 Task: Create tab on citizenships.
Action: Mouse moved to (624, 47)
Screenshot: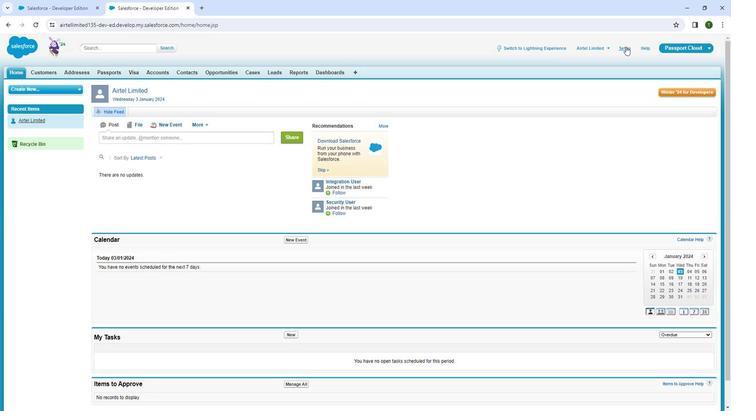
Action: Mouse pressed left at (624, 47)
Screenshot: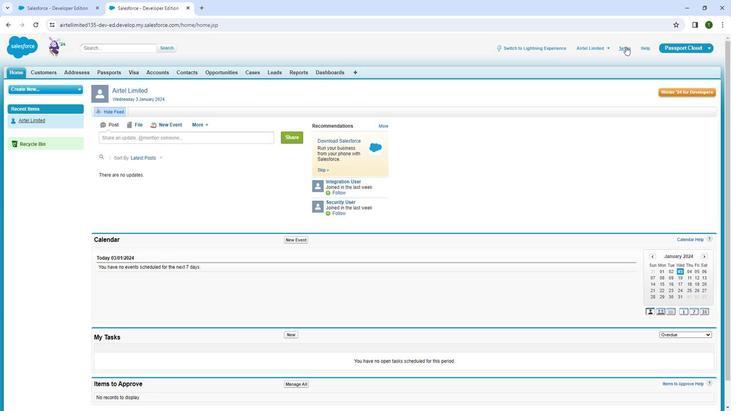 
Action: Mouse pressed left at (624, 47)
Screenshot: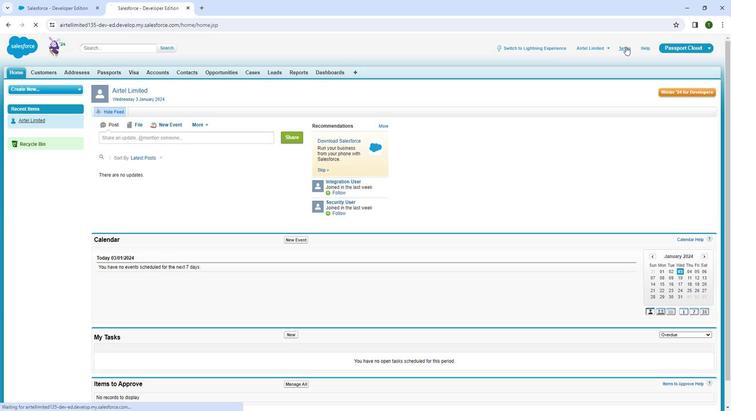 
Action: Mouse moved to (31, 137)
Screenshot: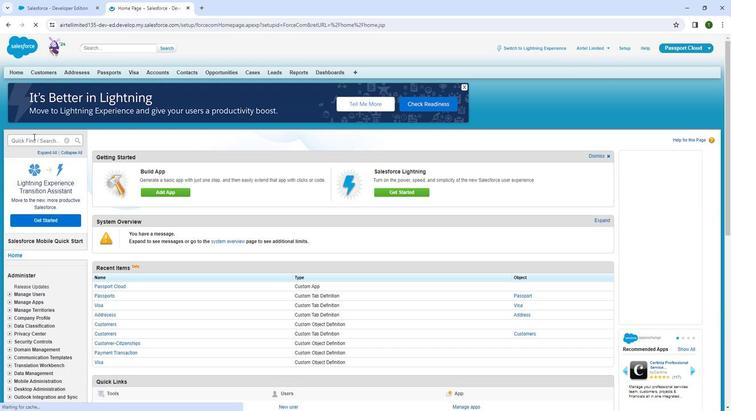 
Action: Mouse pressed left at (31, 137)
Screenshot: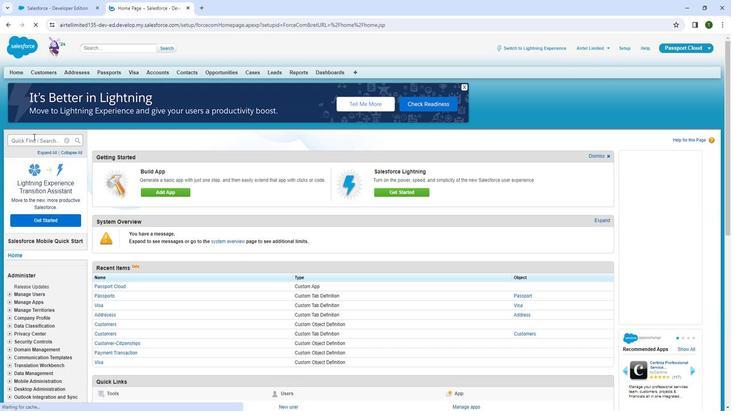 
Action: Mouse moved to (32, 141)
Screenshot: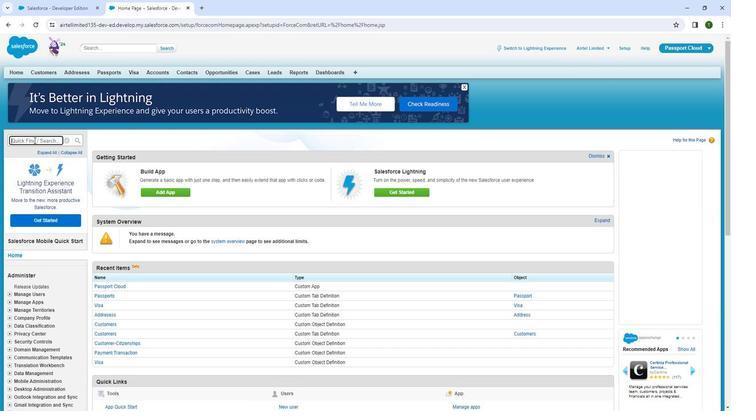 
Action: Key pressed tabs
Screenshot: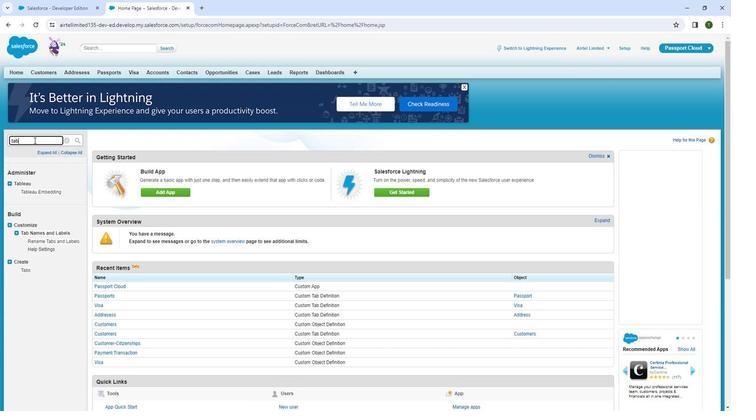 
Action: Mouse moved to (42, 280)
Screenshot: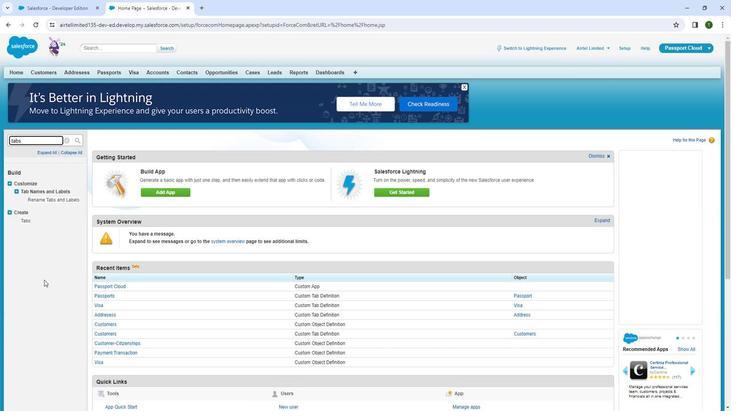 
Action: Mouse pressed left at (42, 280)
Screenshot: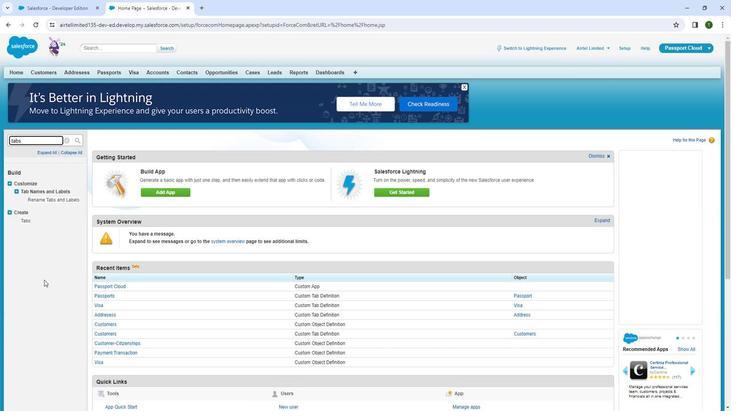 
Action: Mouse moved to (25, 221)
Screenshot: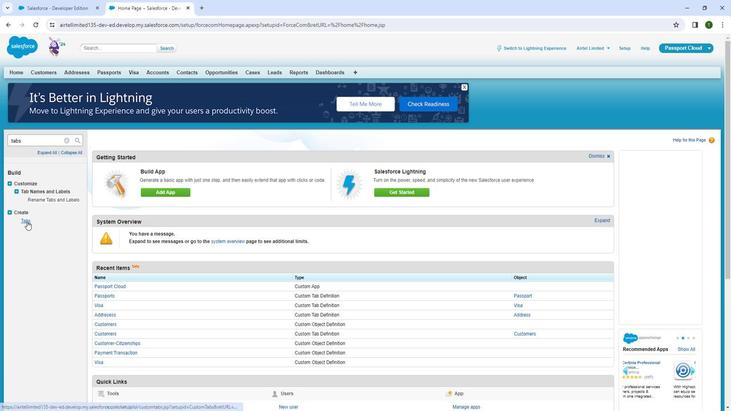 
Action: Mouse pressed left at (25, 221)
Screenshot: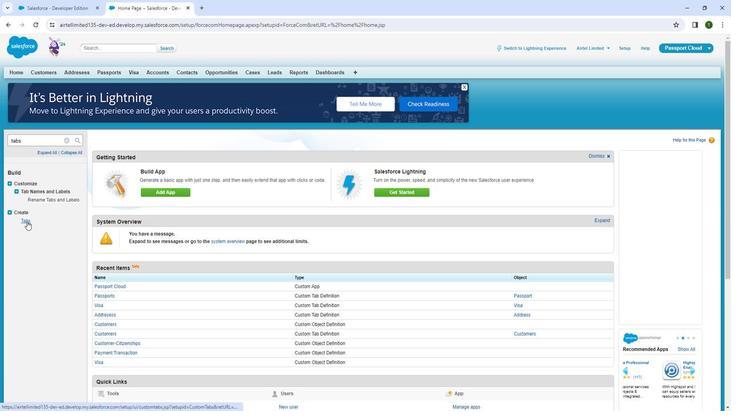 
Action: Mouse moved to (293, 197)
Screenshot: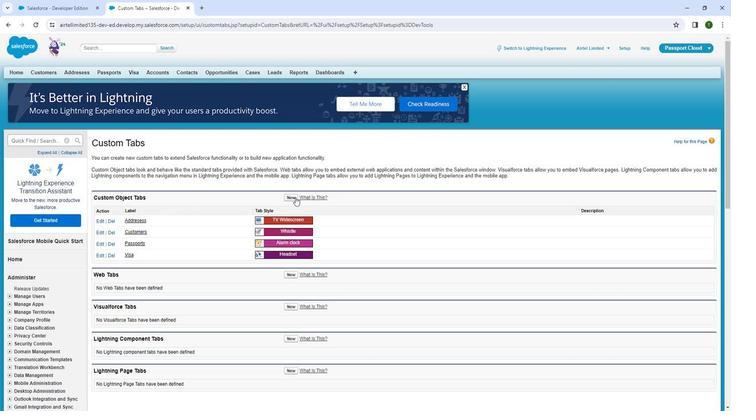 
Action: Mouse pressed left at (293, 197)
Screenshot: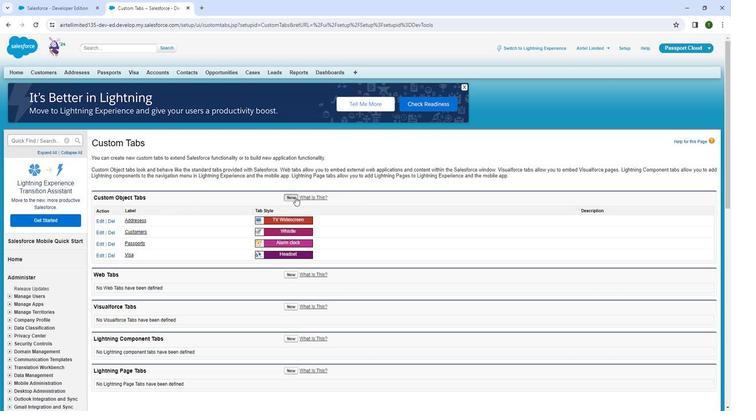 
Action: Mouse moved to (236, 205)
Screenshot: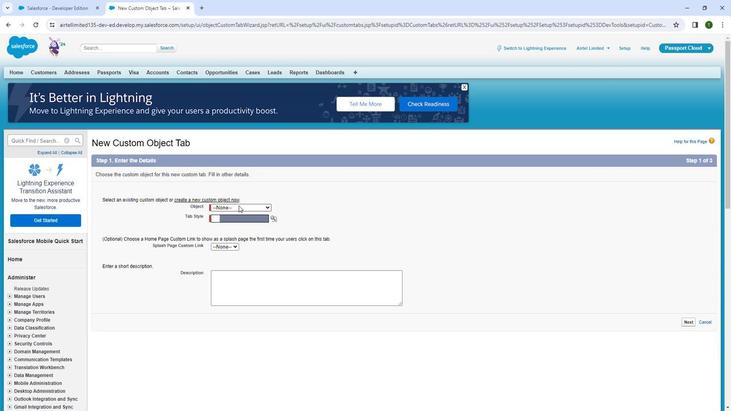 
Action: Mouse pressed left at (236, 205)
Screenshot: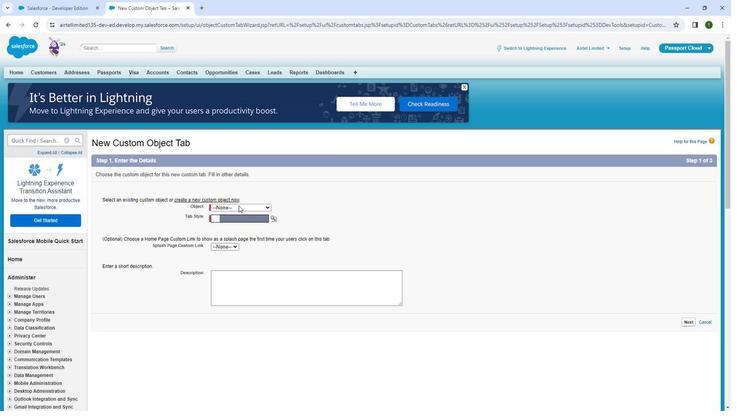 
Action: Mouse moved to (236, 219)
Screenshot: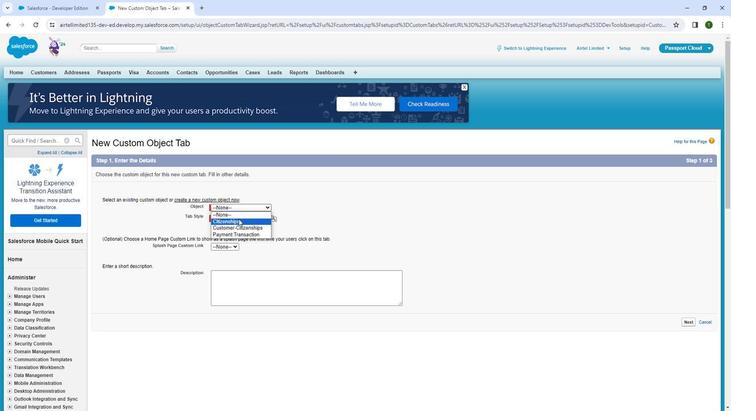 
Action: Mouse pressed left at (236, 219)
Screenshot: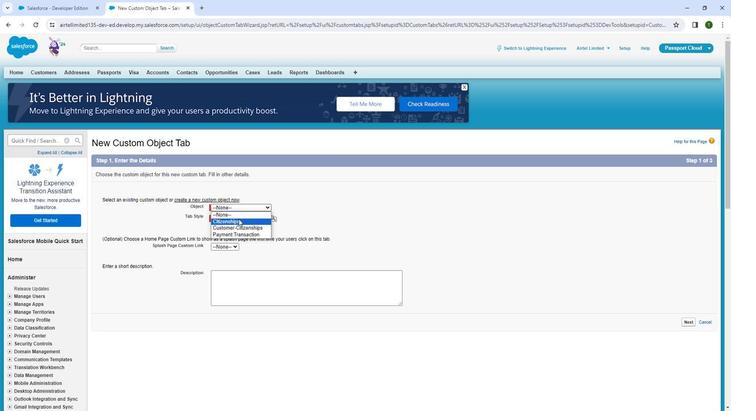 
Action: Mouse pressed left at (236, 219)
Screenshot: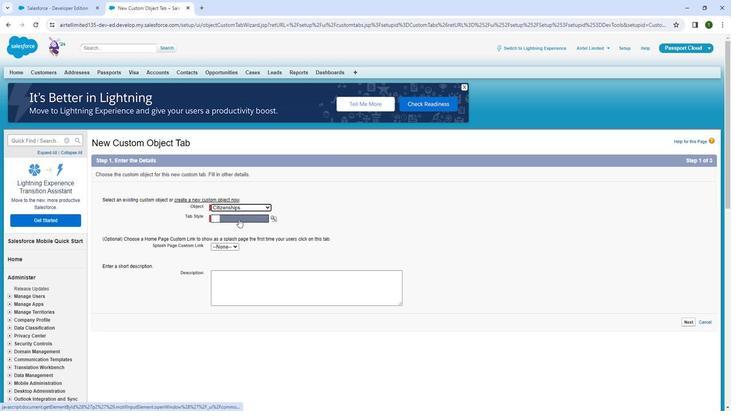 
Action: Mouse moved to (528, 217)
Screenshot: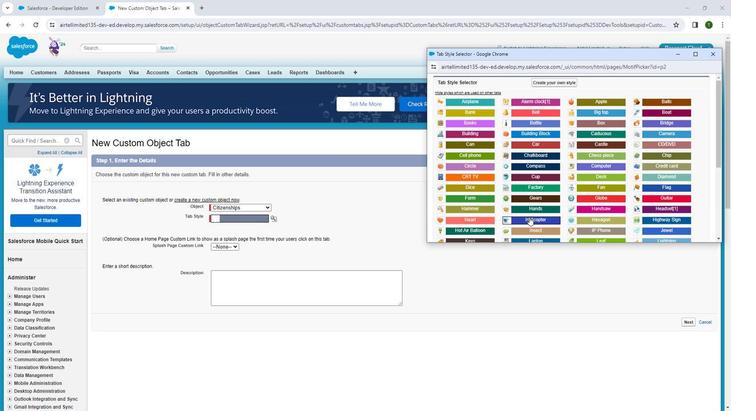 
Action: Mouse scrolled (528, 216) with delta (0, 0)
Screenshot: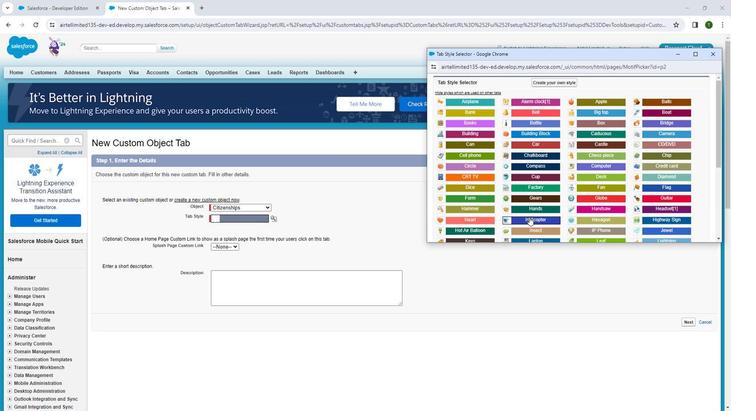 
Action: Mouse moved to (524, 221)
Screenshot: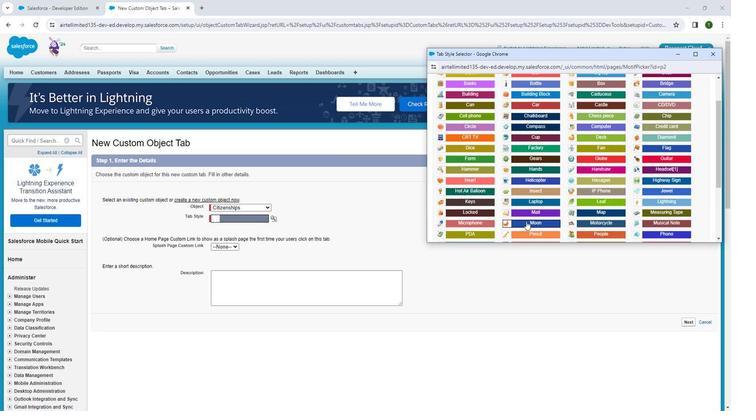 
Action: Mouse scrolled (524, 221) with delta (0, 0)
Screenshot: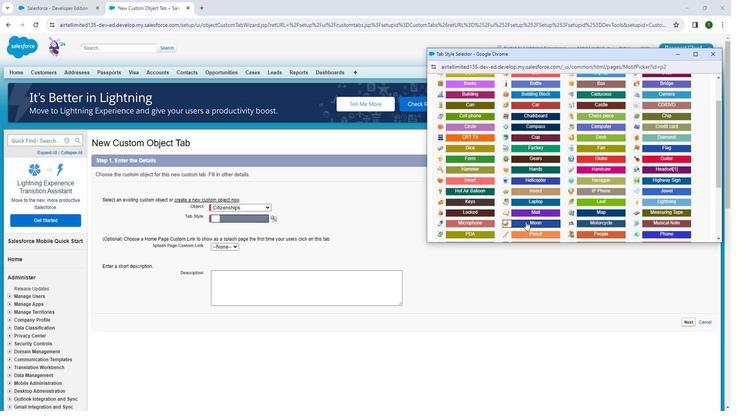 
Action: Mouse moved to (460, 226)
Screenshot: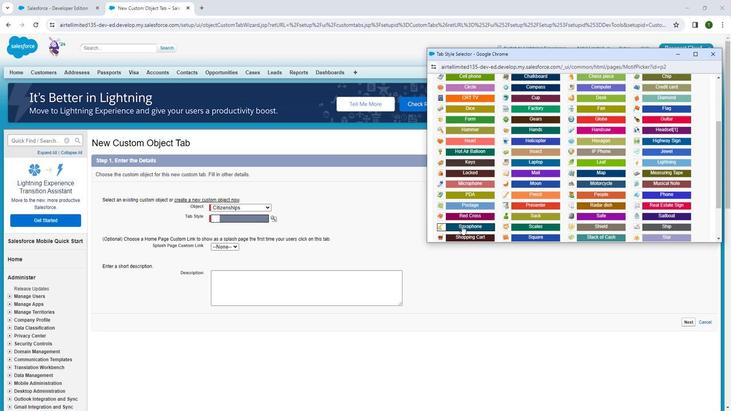 
Action: Mouse pressed left at (460, 226)
Screenshot: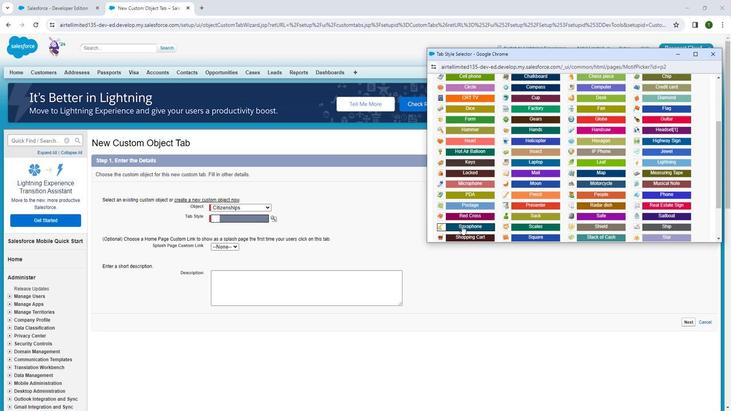 
Action: Mouse moved to (457, 243)
Screenshot: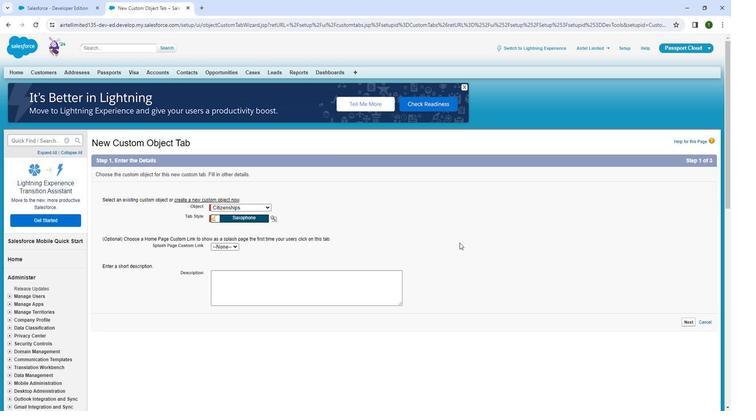 
Action: Mouse pressed left at (457, 243)
Screenshot: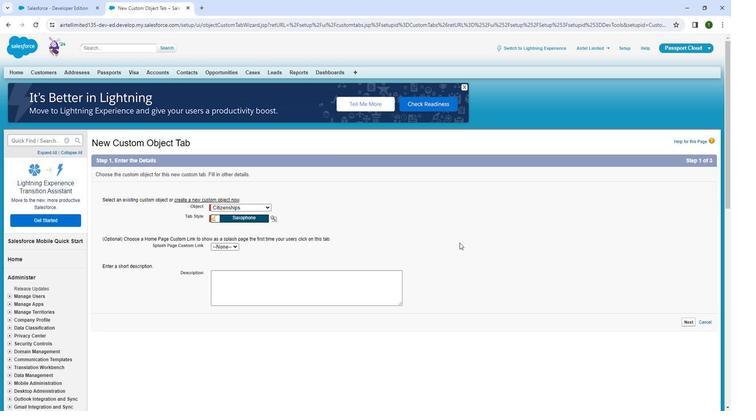 
Action: Mouse scrolled (457, 243) with delta (0, 0)
Screenshot: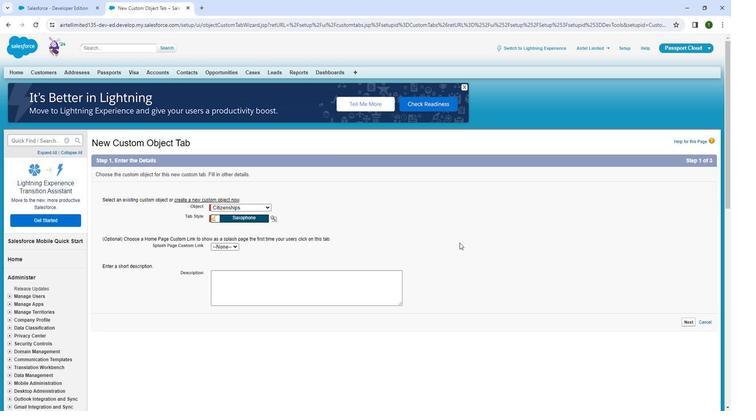 
Action: Mouse scrolled (457, 243) with delta (0, 0)
Screenshot: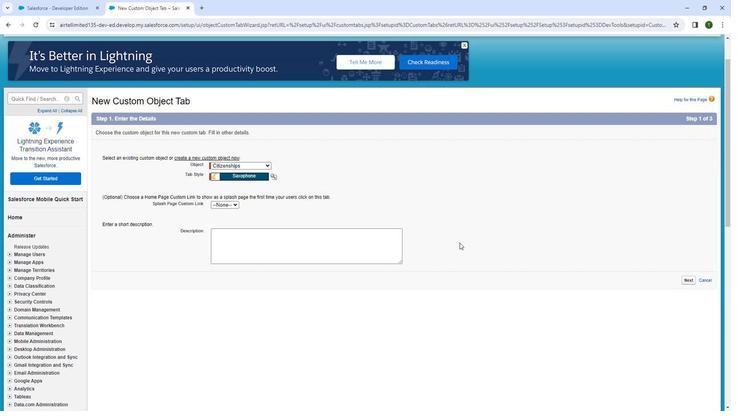 
Action: Mouse moved to (684, 240)
Screenshot: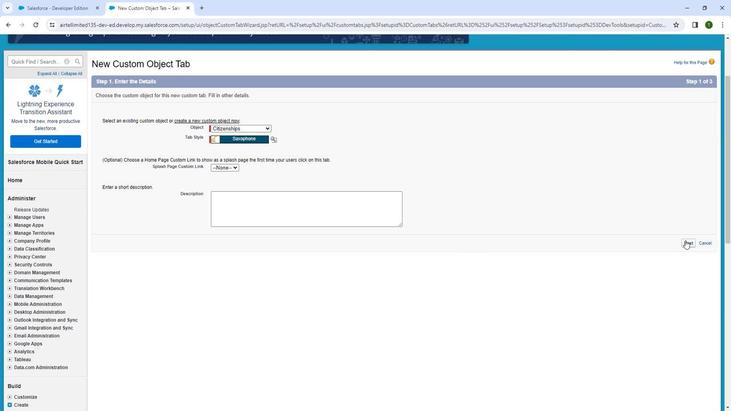 
Action: Mouse pressed left at (684, 240)
Screenshot: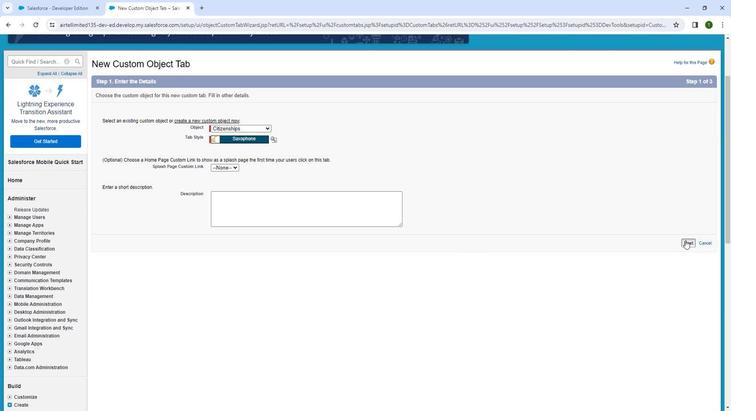 
Action: Mouse moved to (353, 234)
Screenshot: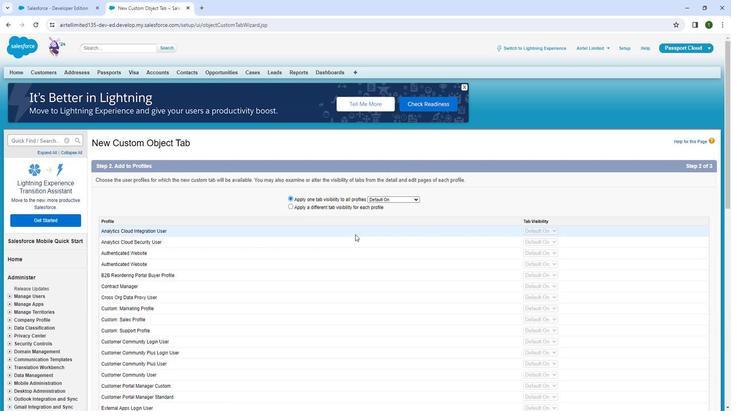 
Action: Mouse scrolled (353, 234) with delta (0, 0)
Screenshot: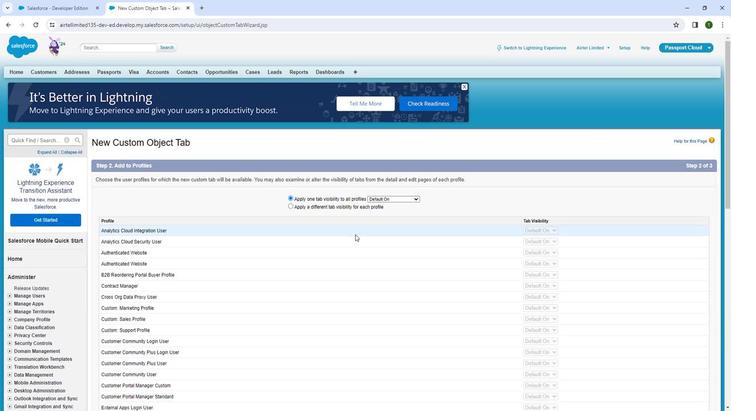 
Action: Mouse moved to (353, 234)
Screenshot: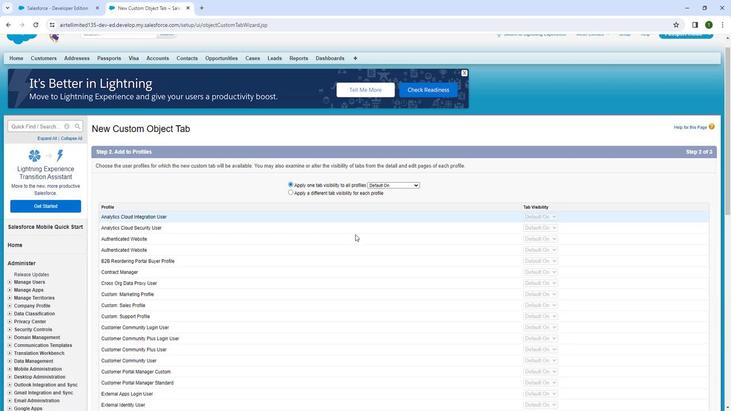 
Action: Mouse scrolled (353, 234) with delta (0, 0)
Screenshot: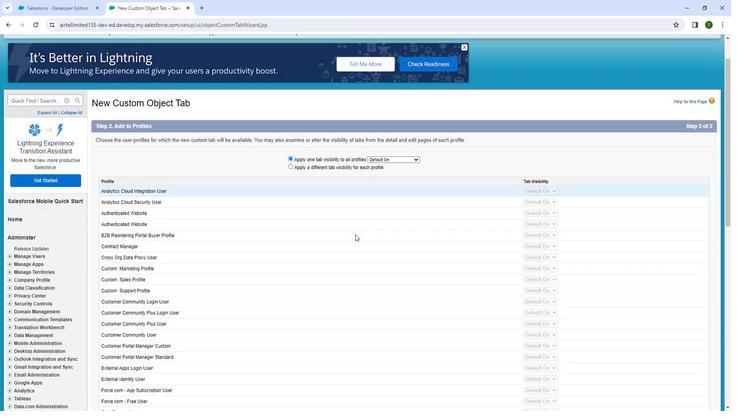 
Action: Mouse scrolled (353, 234) with delta (0, 0)
Screenshot: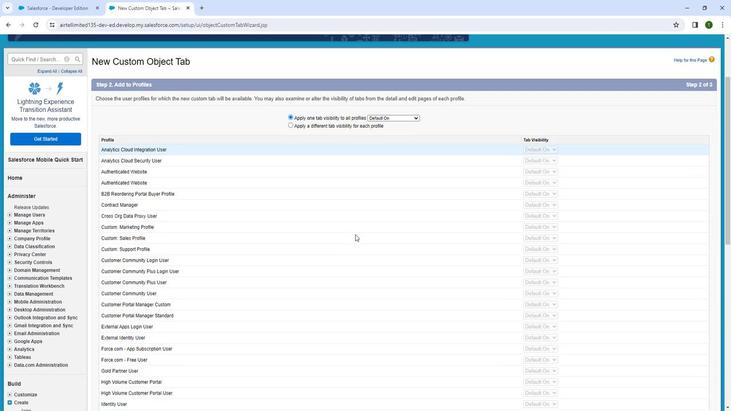 
Action: Mouse scrolled (353, 234) with delta (0, 0)
Screenshot: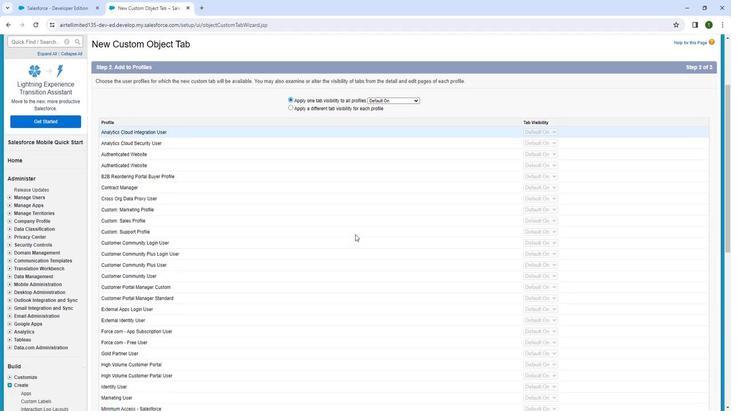 
Action: Mouse scrolled (353, 234) with delta (0, 0)
Screenshot: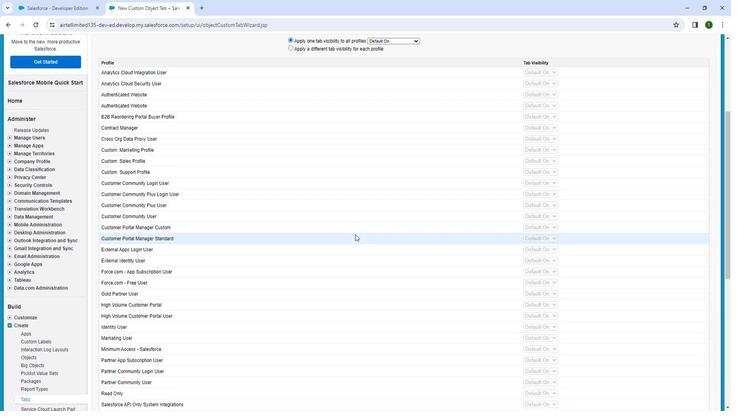 
Action: Mouse scrolled (353, 234) with delta (0, 0)
Screenshot: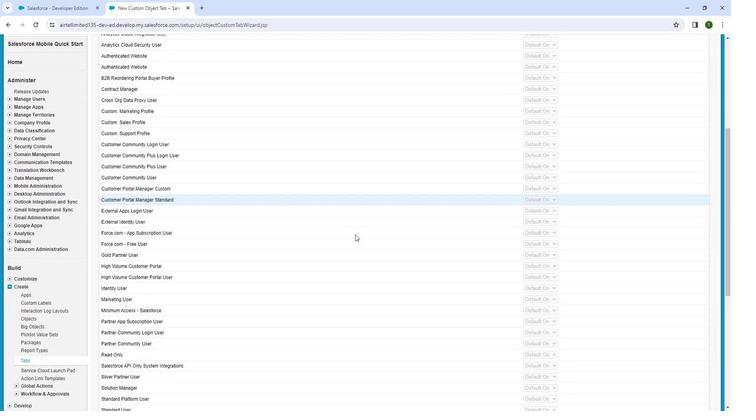 
Action: Mouse moved to (353, 235)
Screenshot: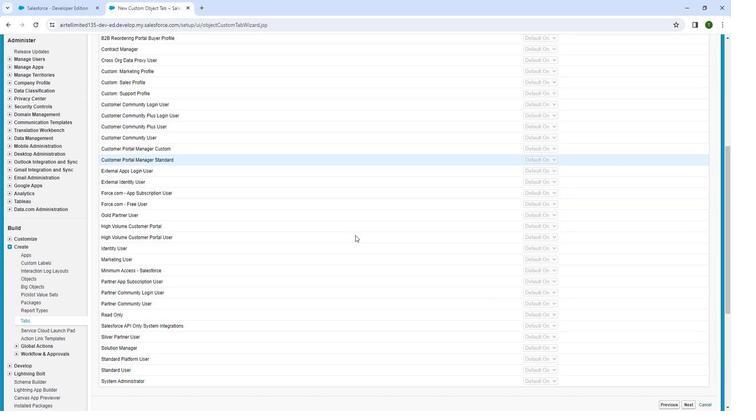 
Action: Mouse scrolled (353, 234) with delta (0, 0)
Screenshot: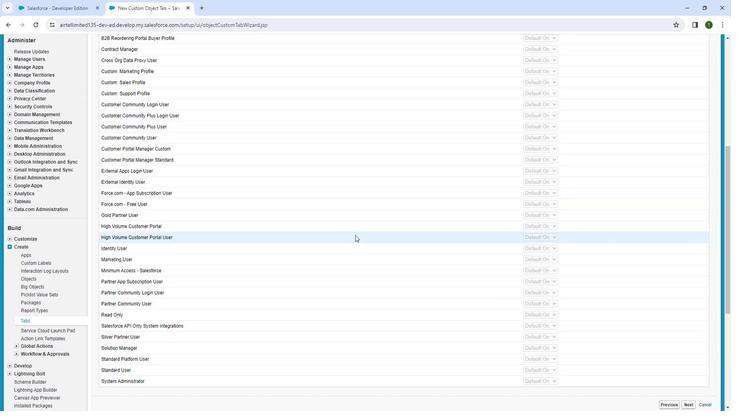 
Action: Mouse moved to (353, 235)
Screenshot: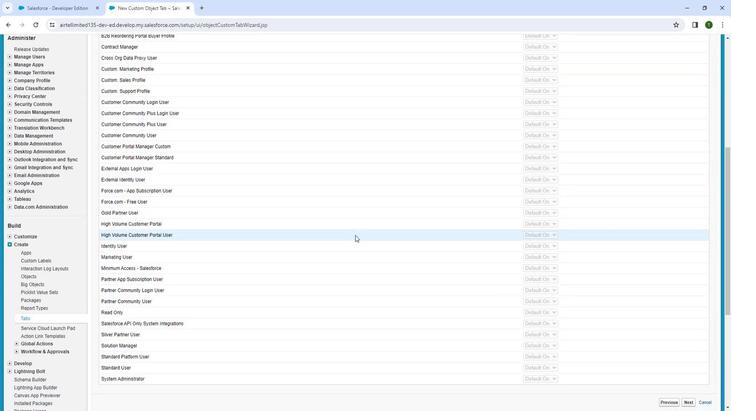 
Action: Mouse scrolled (353, 234) with delta (0, 0)
Screenshot: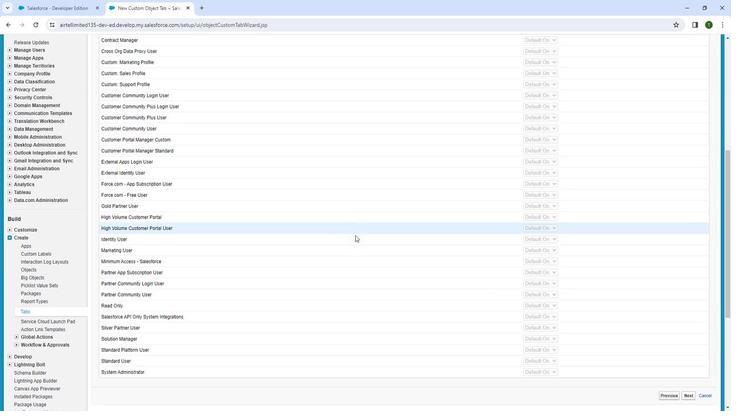 
Action: Mouse scrolled (353, 234) with delta (0, 0)
Screenshot: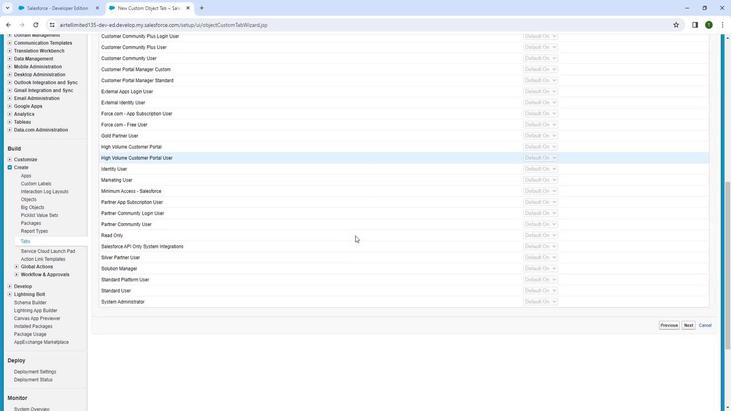 
Action: Mouse moved to (683, 285)
Screenshot: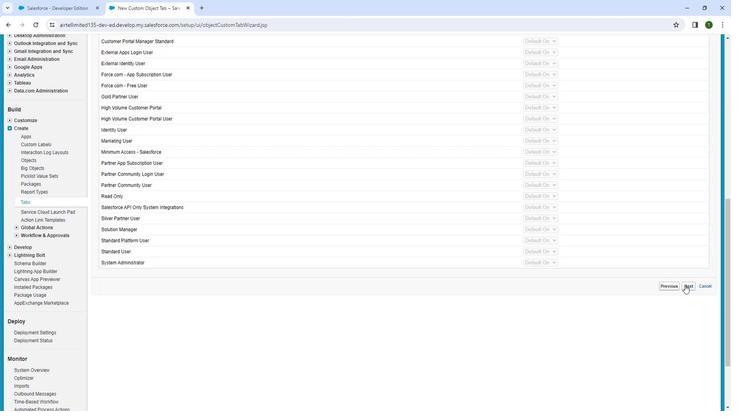
Action: Mouse pressed left at (683, 285)
Screenshot: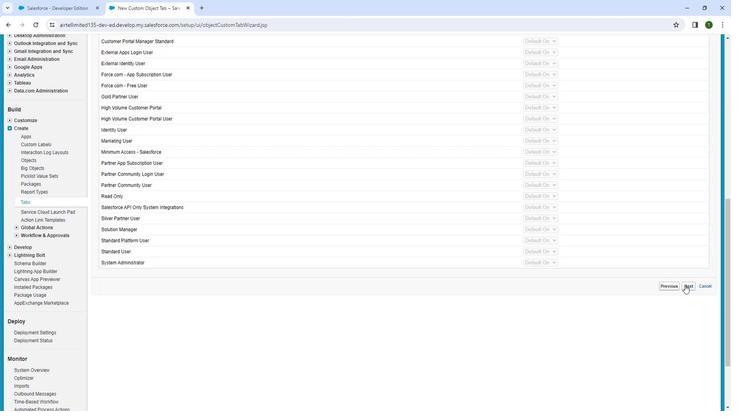 
Action: Mouse moved to (308, 205)
Screenshot: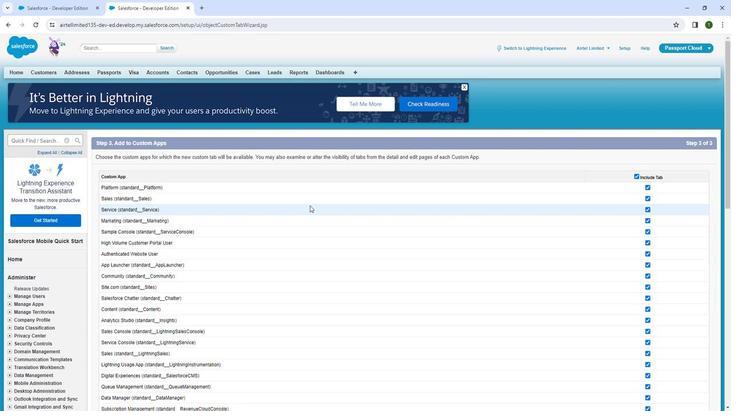 
Action: Mouse scrolled (308, 205) with delta (0, 0)
Screenshot: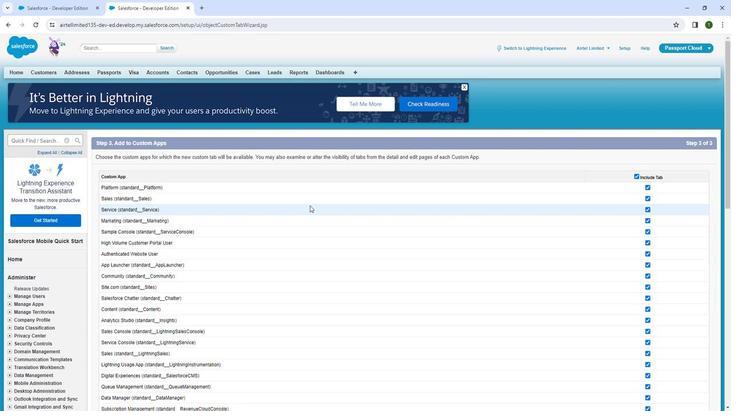 
Action: Mouse moved to (307, 206)
Screenshot: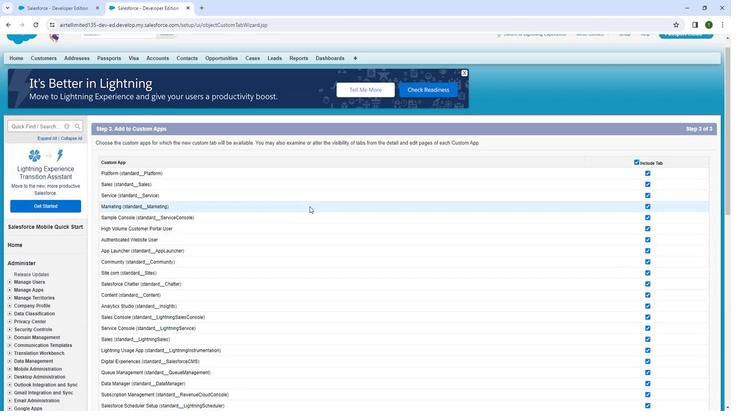 
Action: Mouse scrolled (307, 206) with delta (0, 0)
Screenshot: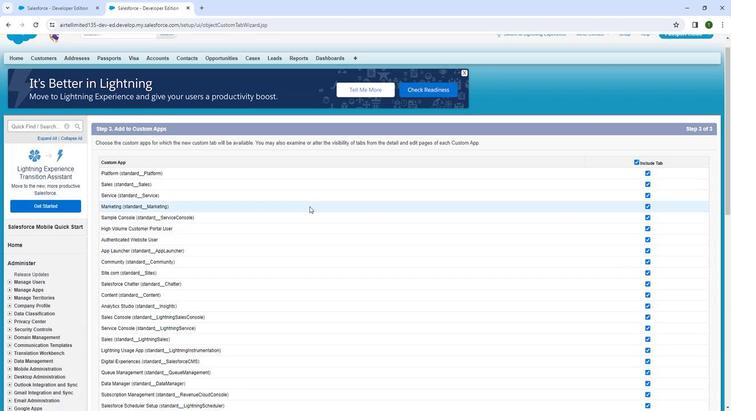 
Action: Mouse moved to (307, 206)
Screenshot: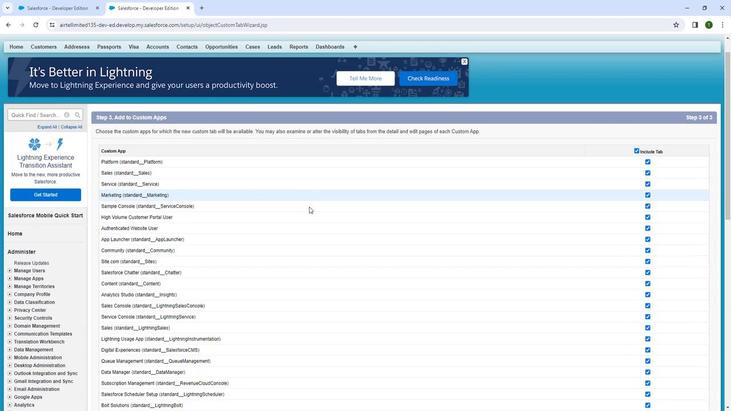 
Action: Mouse scrolled (307, 206) with delta (0, 0)
Screenshot: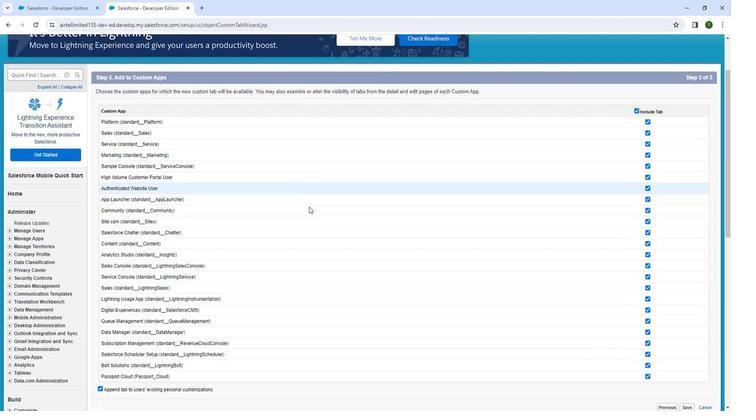
Action: Mouse scrolled (307, 206) with delta (0, 0)
Screenshot: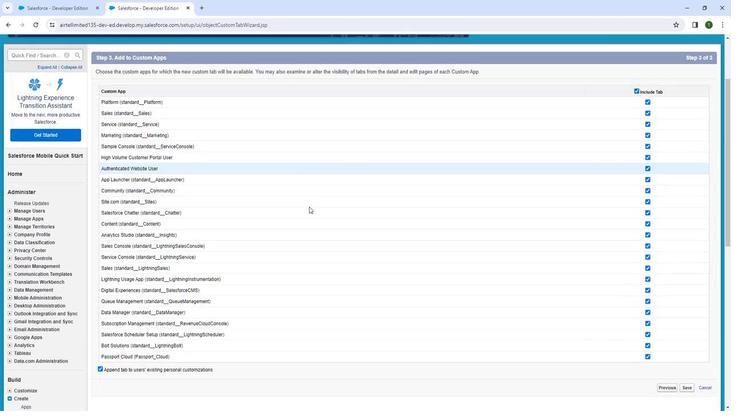 
Action: Mouse scrolled (307, 206) with delta (0, 0)
Screenshot: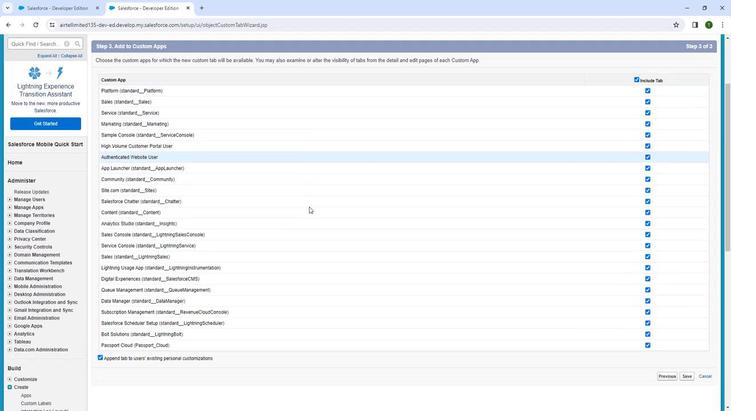 
Action: Mouse scrolled (307, 206) with delta (0, 0)
Screenshot: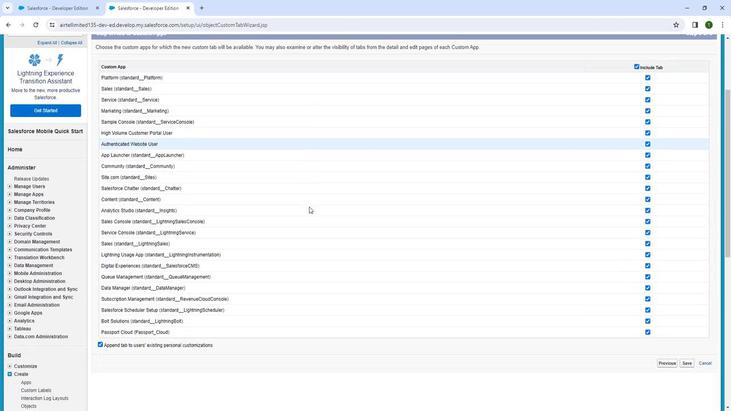 
Action: Mouse scrolled (307, 206) with delta (0, 0)
Screenshot: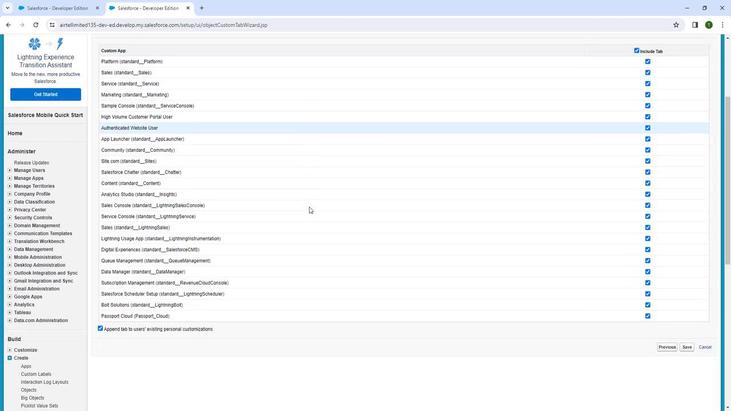
Action: Mouse moved to (316, 209)
Screenshot: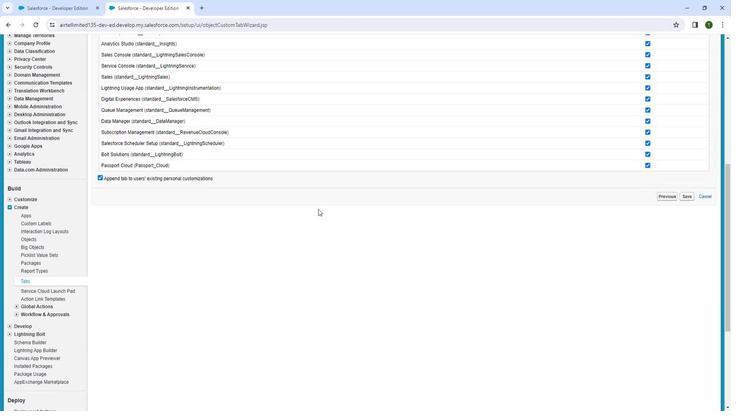 
Action: Mouse scrolled (316, 209) with delta (0, 0)
Screenshot: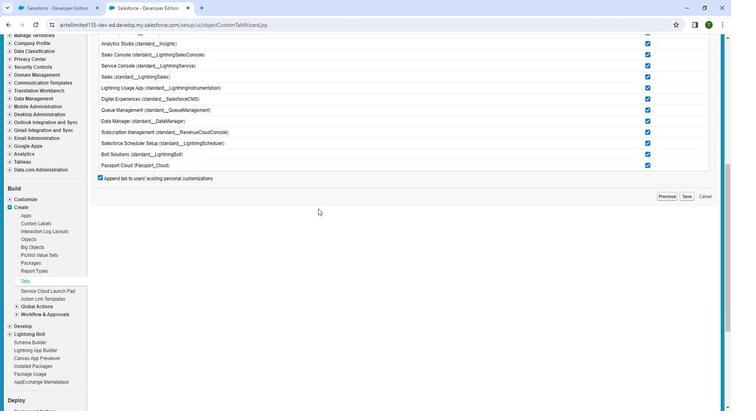 
Action: Mouse moved to (316, 209)
Screenshot: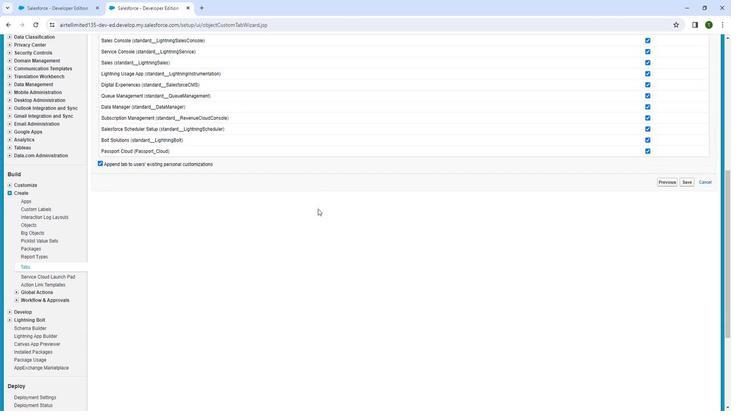 
Action: Mouse scrolled (316, 208) with delta (0, 0)
Screenshot: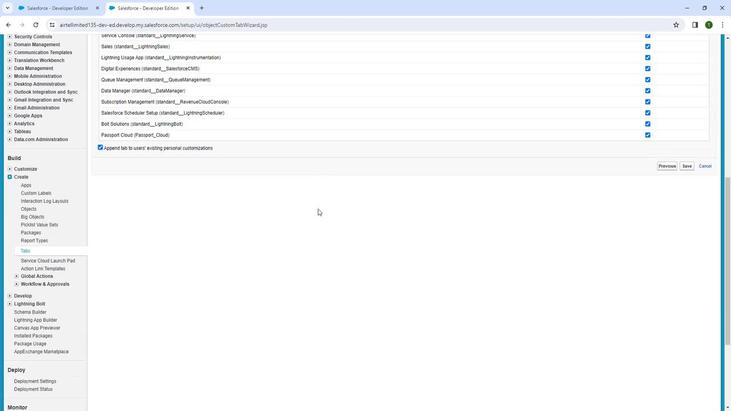 
Action: Mouse moved to (684, 120)
Screenshot: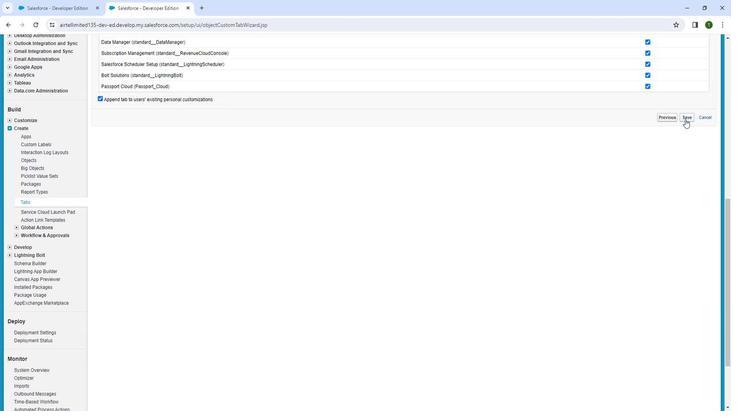 
Action: Mouse pressed left at (684, 120)
Screenshot: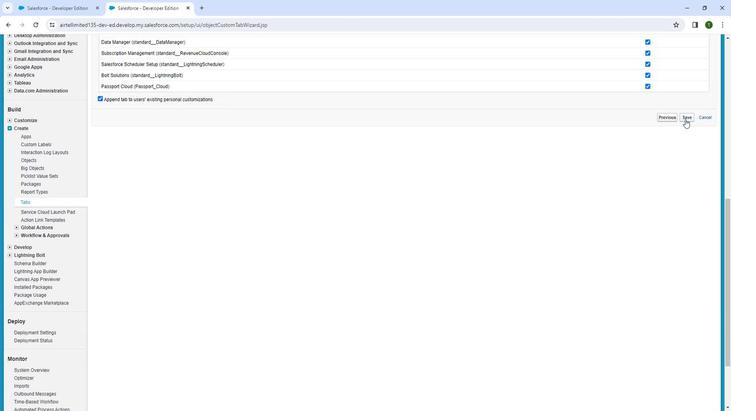 
Action: Mouse moved to (143, 208)
Screenshot: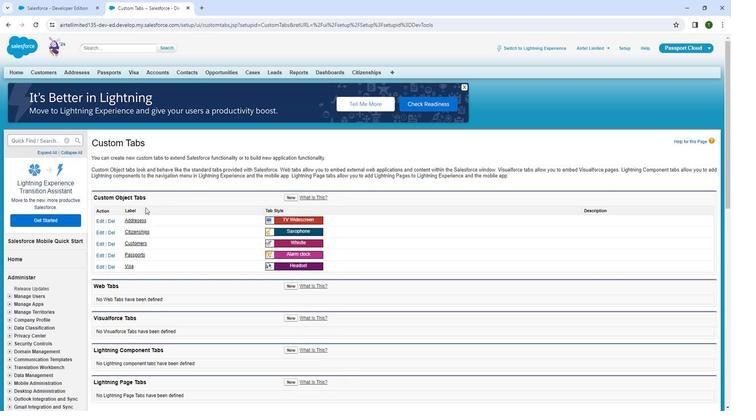 
Action: Mouse scrolled (143, 207) with delta (0, 0)
Screenshot: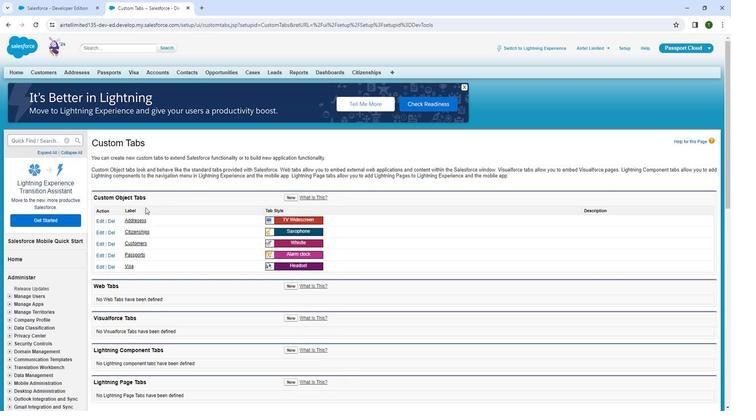 
Action: Mouse moved to (140, 157)
Screenshot: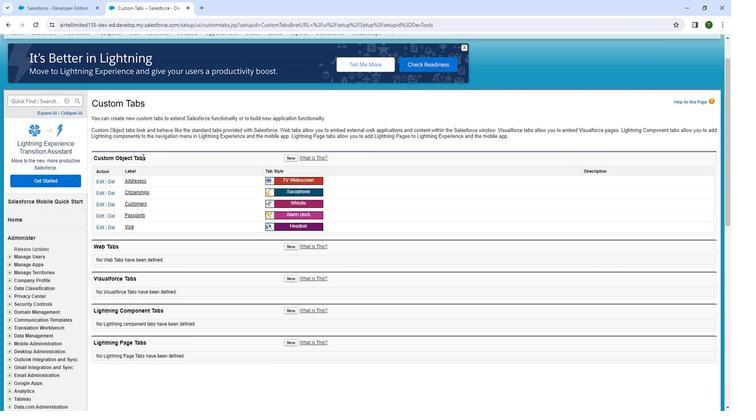 
Action: Mouse scrolled (140, 157) with delta (0, 0)
Screenshot: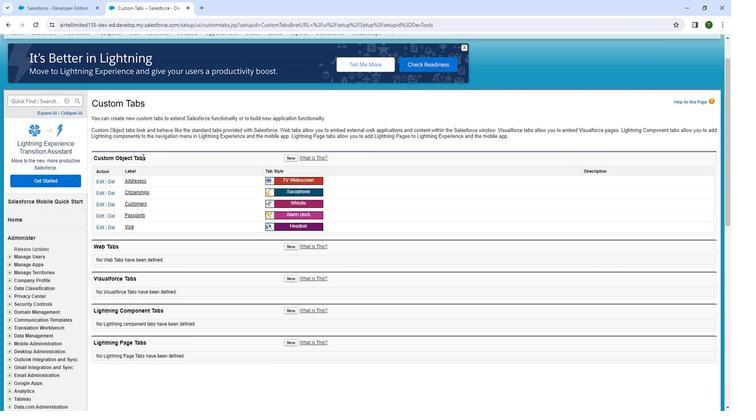 
Action: Mouse scrolled (140, 157) with delta (0, 0)
Screenshot: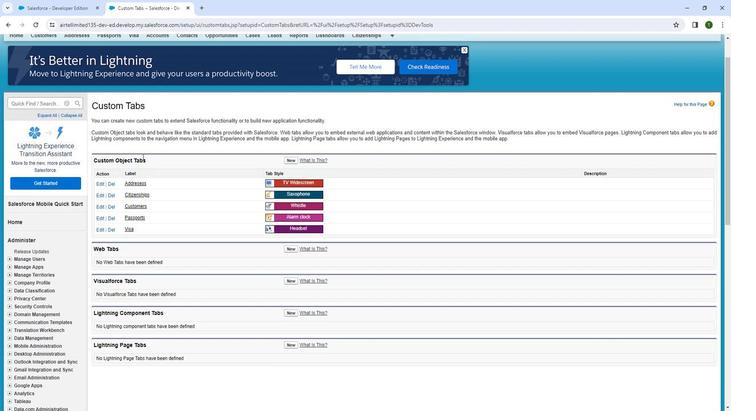 
Action: Mouse scrolled (140, 157) with delta (0, 0)
Screenshot: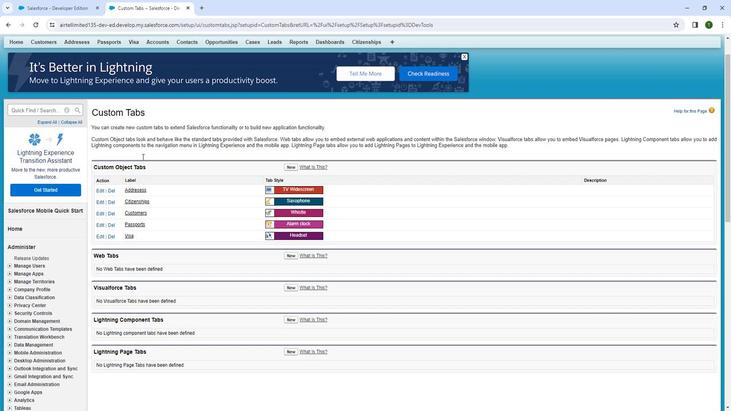 
Action: Mouse scrolled (140, 157) with delta (0, 0)
Screenshot: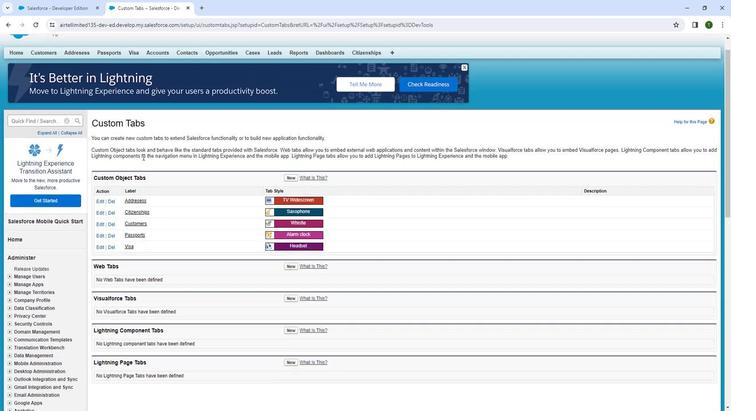 
Action: Mouse moved to (140, 157)
Screenshot: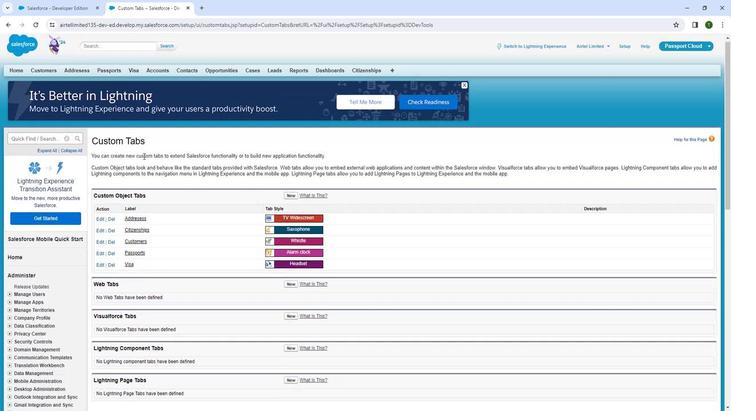 
Action: Mouse scrolled (140, 157) with delta (0, 0)
Screenshot: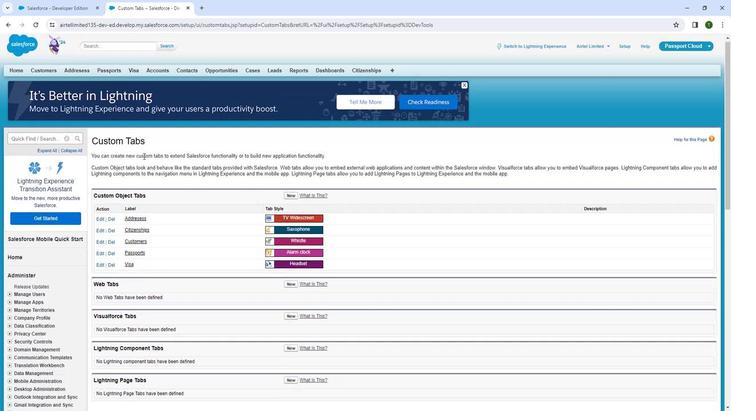 
Action: Mouse moved to (40, 140)
Screenshot: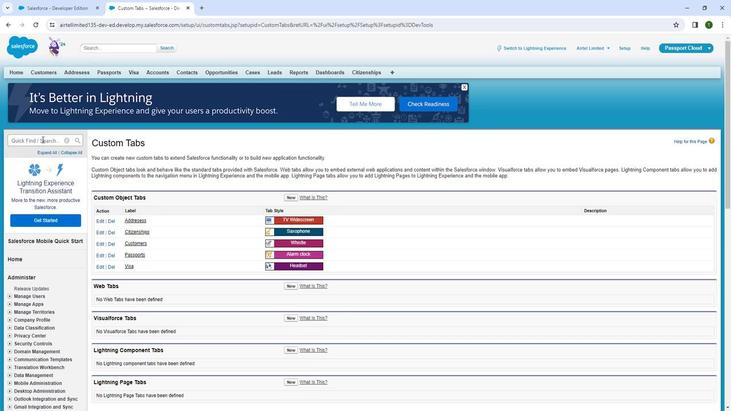 
Action: Mouse pressed left at (40, 140)
Screenshot: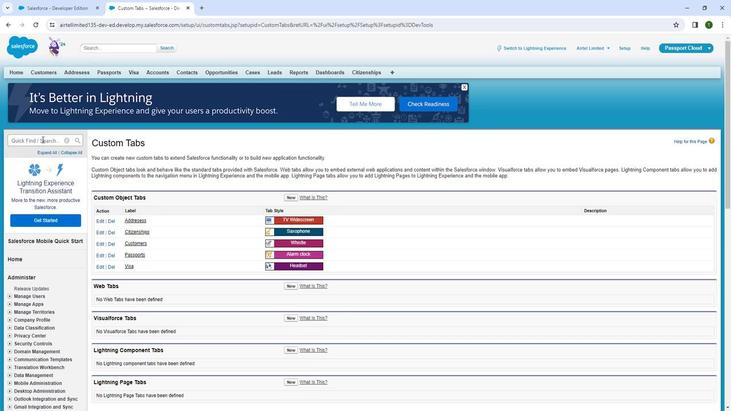 
Action: Mouse moved to (41, 140)
Screenshot: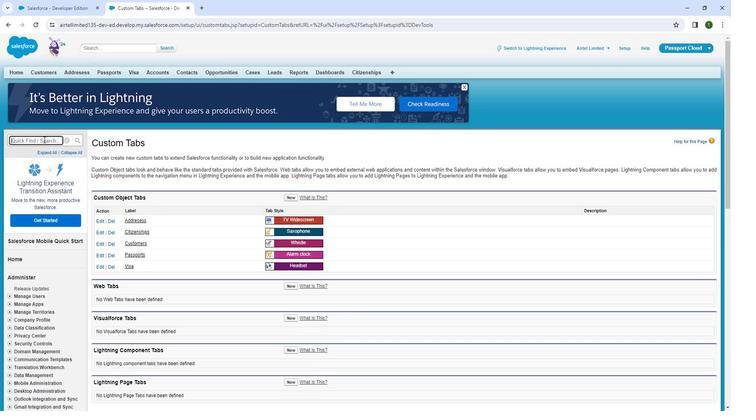 
Action: Key pressed apps
Screenshot: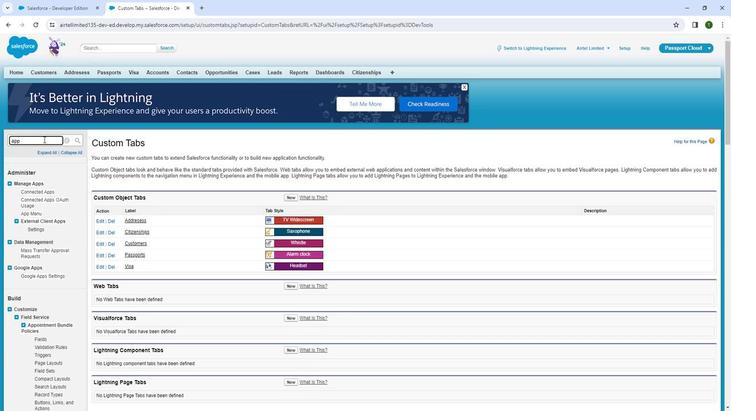 
Action: Mouse moved to (21, 291)
Screenshot: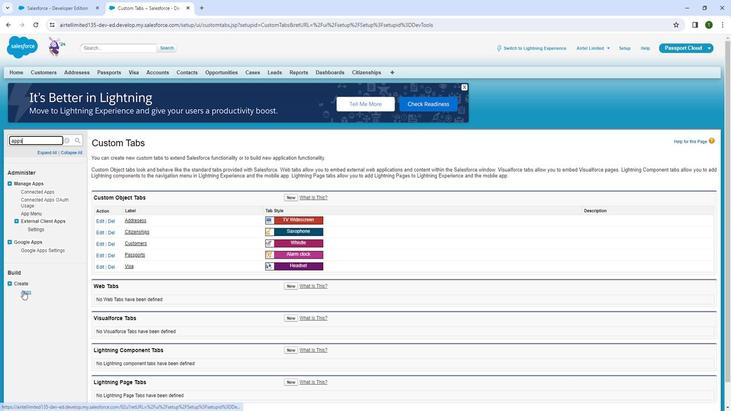 
Action: Mouse pressed left at (21, 291)
Screenshot: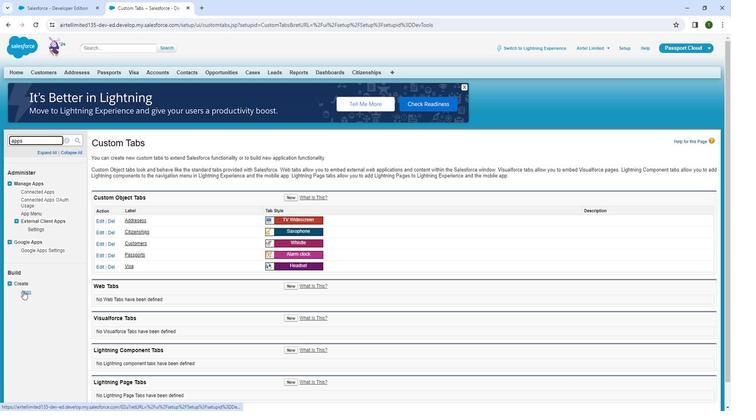 
Action: Mouse moved to (128, 285)
Screenshot: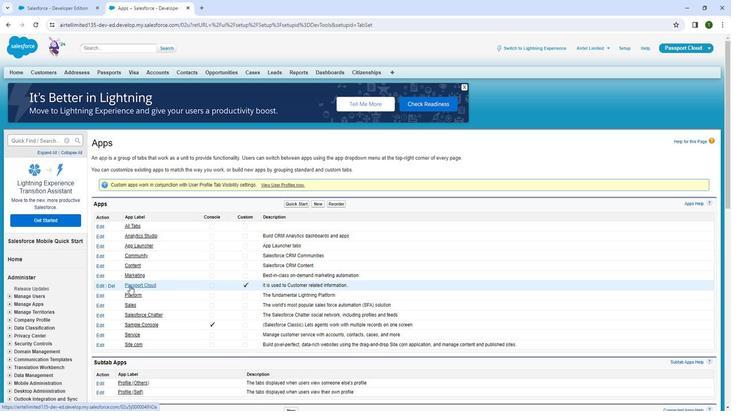 
Action: Mouse pressed left at (128, 285)
Screenshot: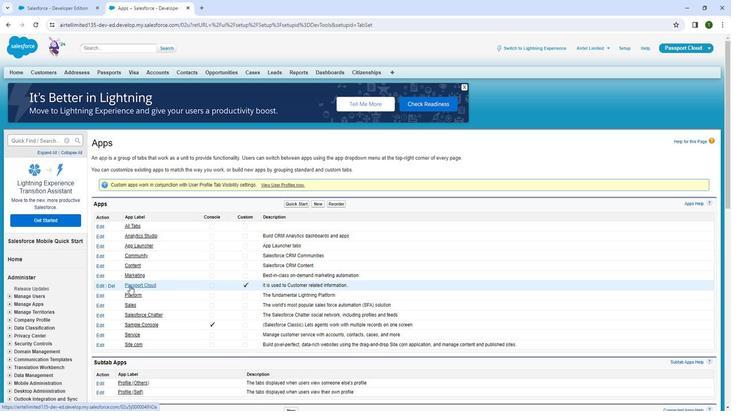 
Action: Mouse moved to (288, 196)
Screenshot: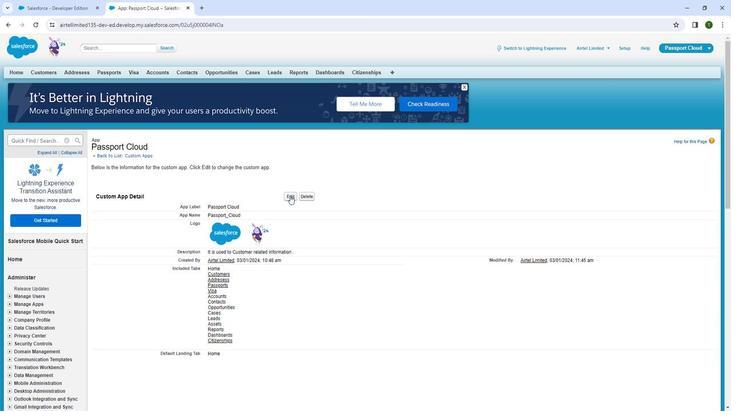 
Action: Mouse pressed left at (288, 196)
Screenshot: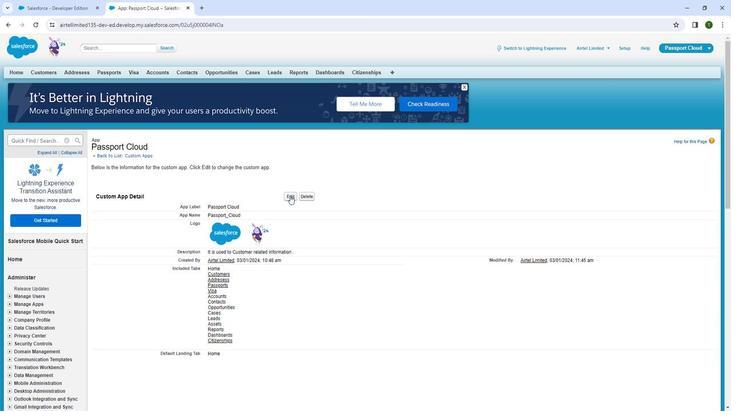
Action: Mouse moved to (340, 361)
Screenshot: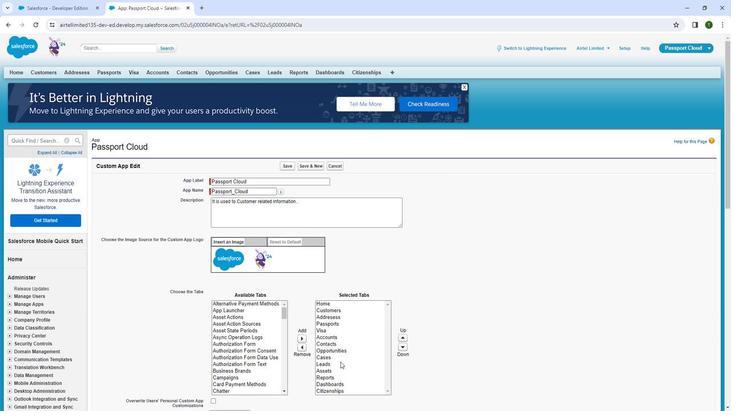 
Action: Mouse scrolled (340, 361) with delta (0, 0)
Screenshot: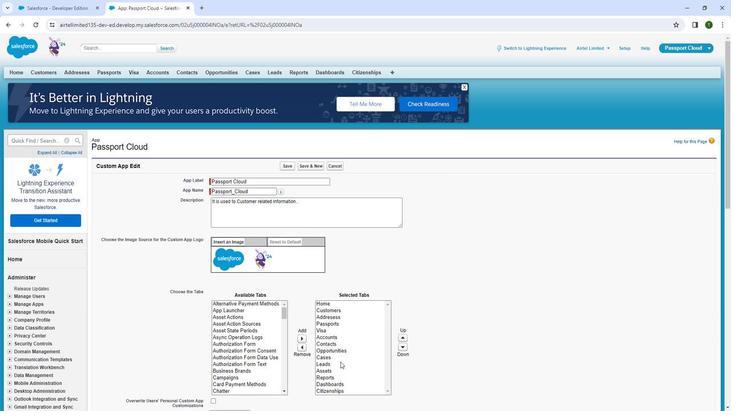 
Action: Mouse moved to (337, 361)
Screenshot: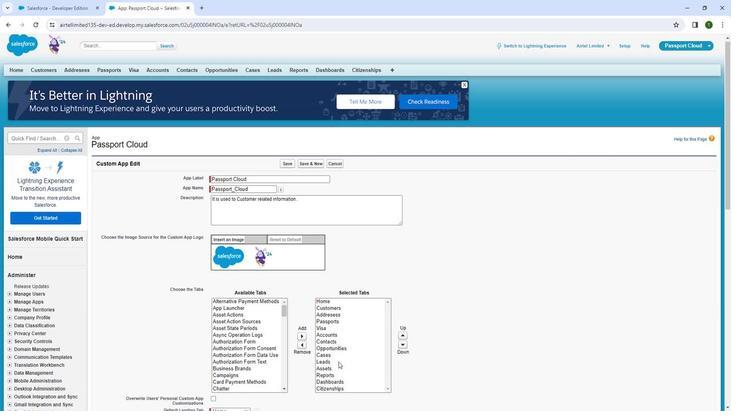 
Action: Mouse scrolled (337, 361) with delta (0, 0)
Screenshot: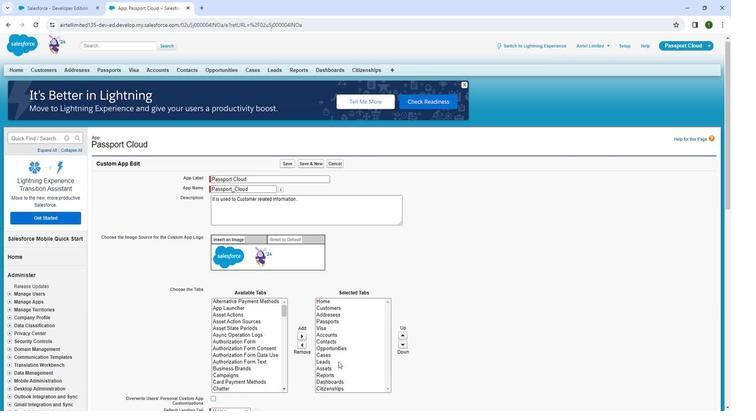 
Action: Mouse moved to (335, 361)
Screenshot: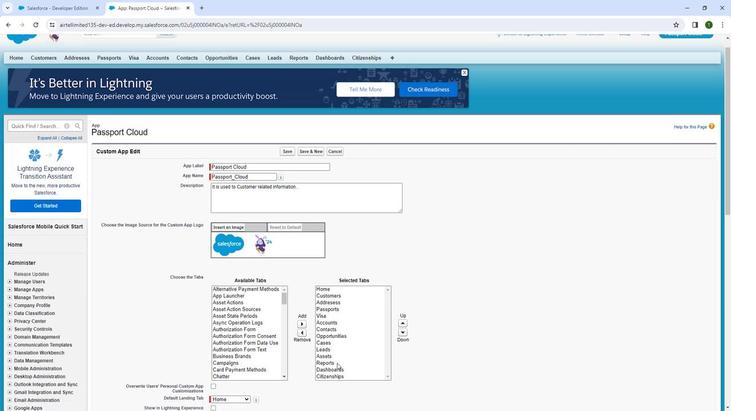 
Action: Mouse scrolled (335, 361) with delta (0, 0)
Screenshot: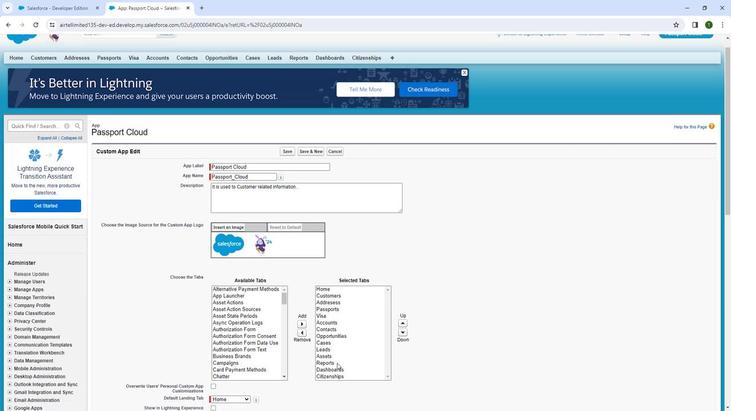 
Action: Mouse moved to (333, 270)
Screenshot: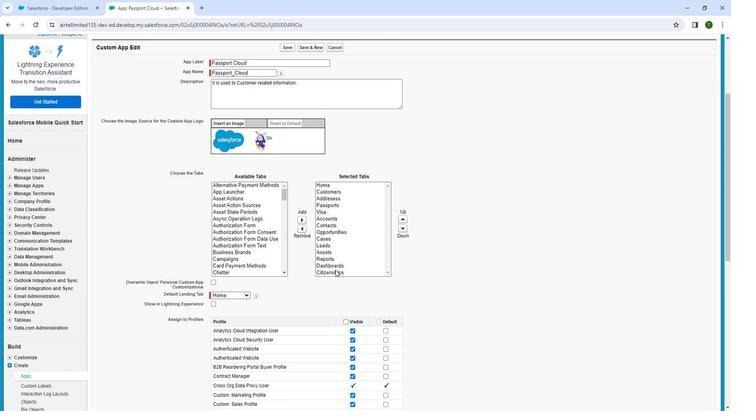 
Action: Mouse pressed left at (333, 270)
Screenshot: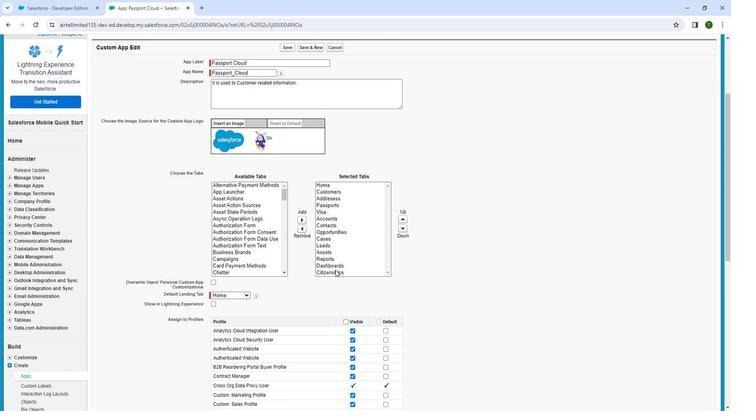 
Action: Mouse moved to (400, 221)
Screenshot: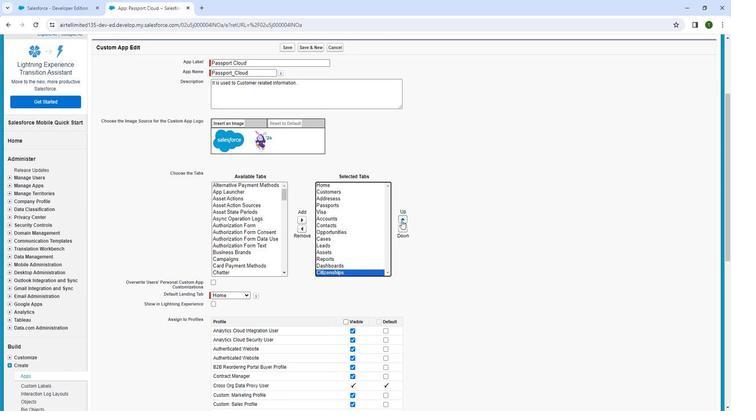 
Action: Mouse pressed left at (400, 221)
Screenshot: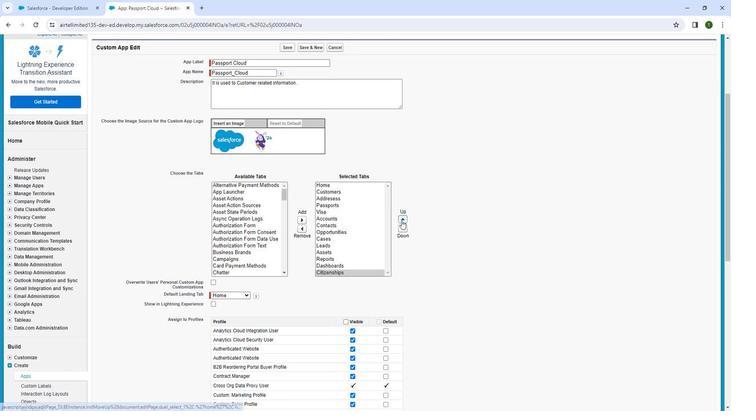 
Action: Mouse pressed left at (400, 221)
Screenshot: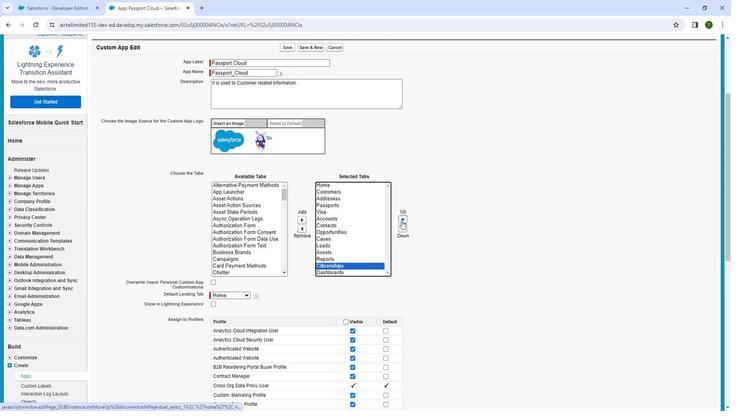 
Action: Mouse pressed left at (400, 221)
Screenshot: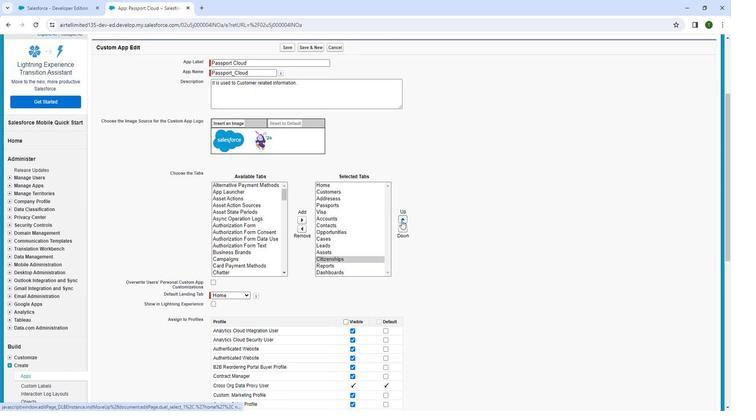 
Action: Mouse pressed left at (400, 221)
Screenshot: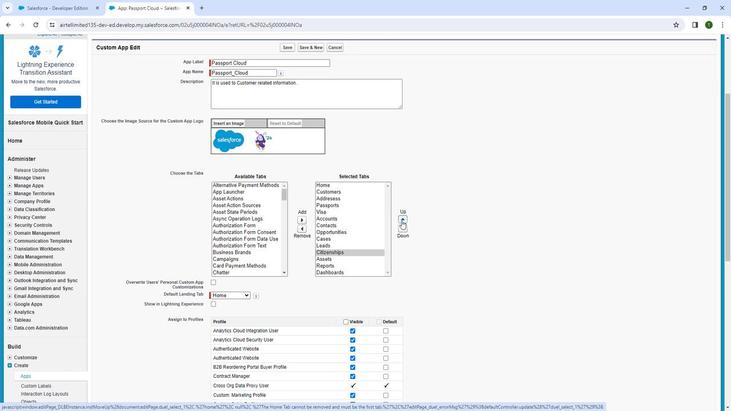 
Action: Mouse pressed left at (400, 221)
Screenshot: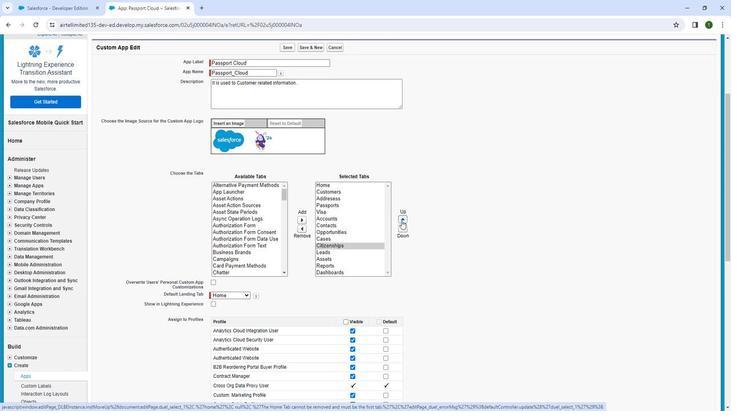 
Action: Mouse pressed left at (400, 221)
Screenshot: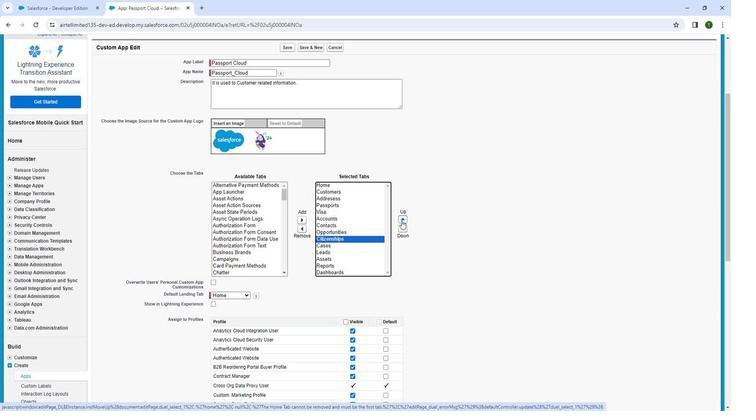 
Action: Mouse pressed left at (400, 221)
Screenshot: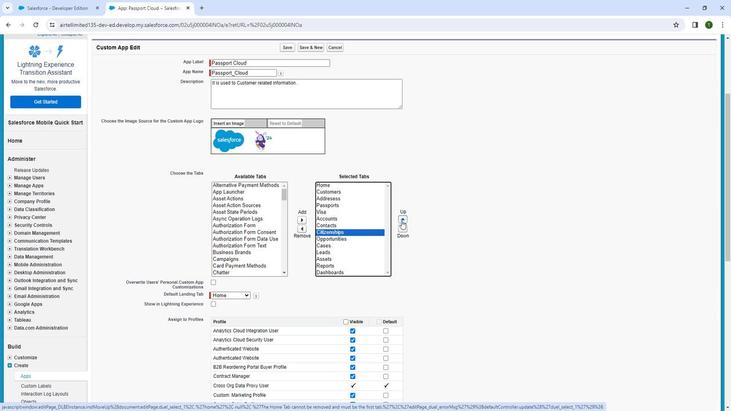 
Action: Mouse moved to (393, 219)
Screenshot: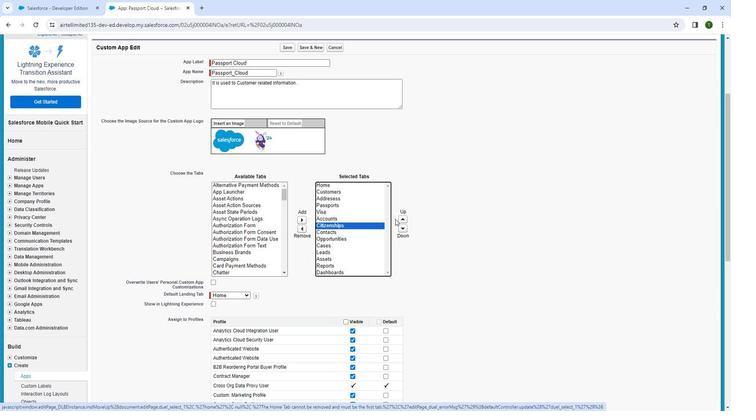 
Action: Mouse pressed left at (393, 219)
Screenshot: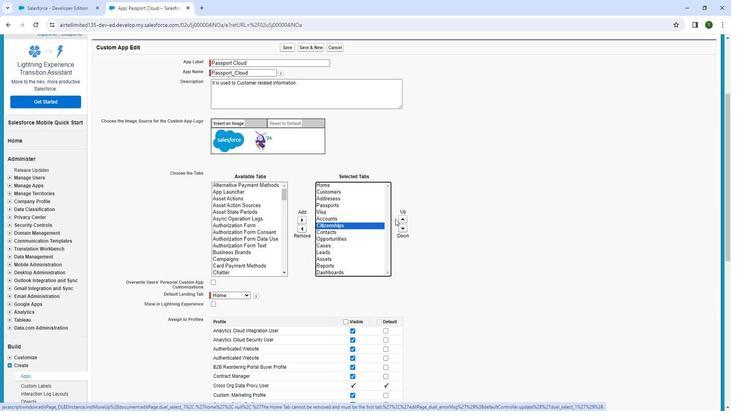 
Action: Mouse moved to (401, 218)
Screenshot: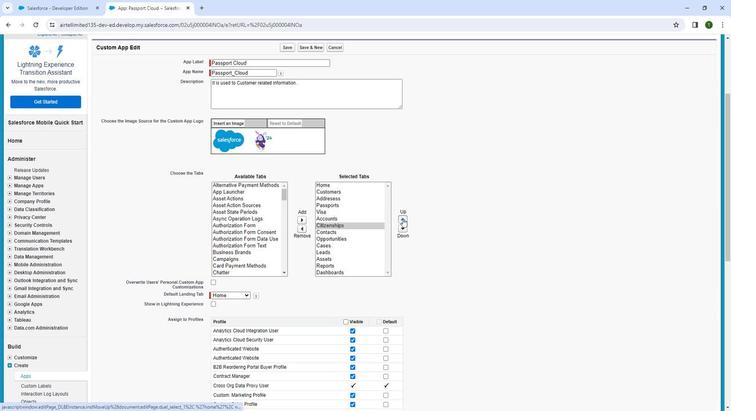
Action: Mouse pressed left at (401, 218)
Screenshot: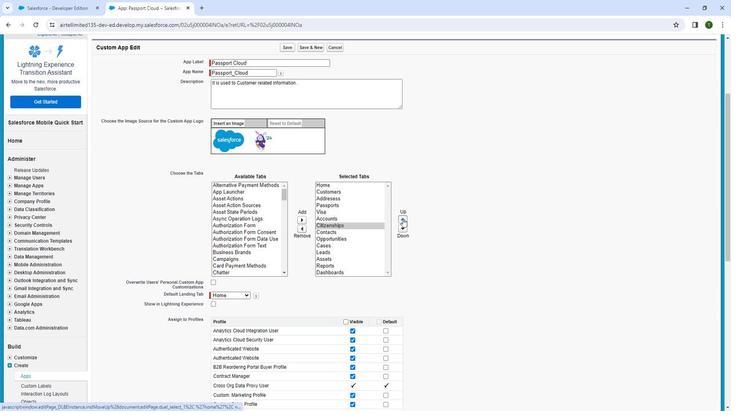 
Action: Mouse moved to (397, 250)
Screenshot: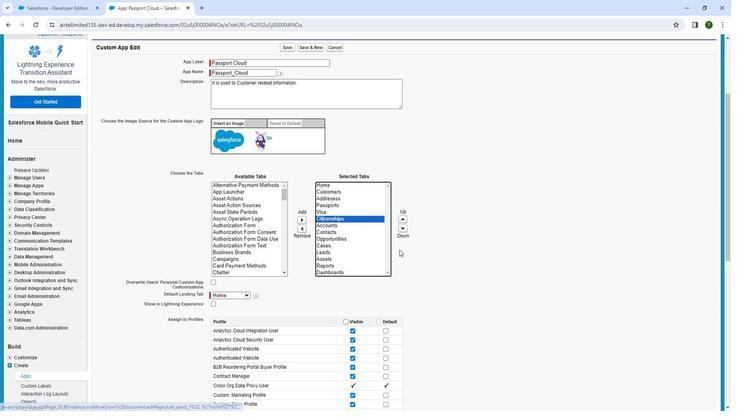 
Action: Mouse pressed left at (397, 250)
Screenshot: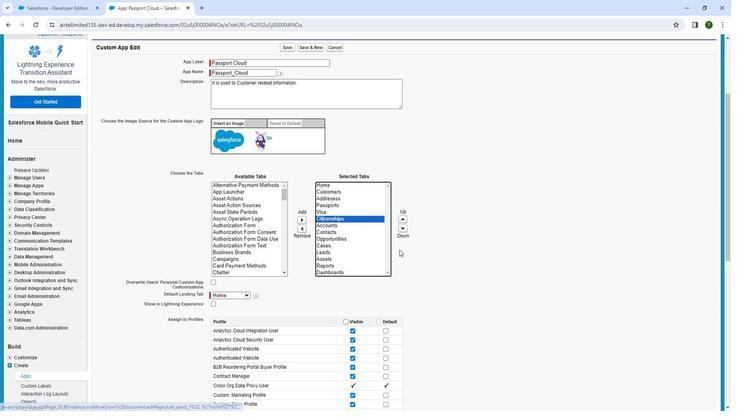 
Action: Mouse moved to (384, 261)
Screenshot: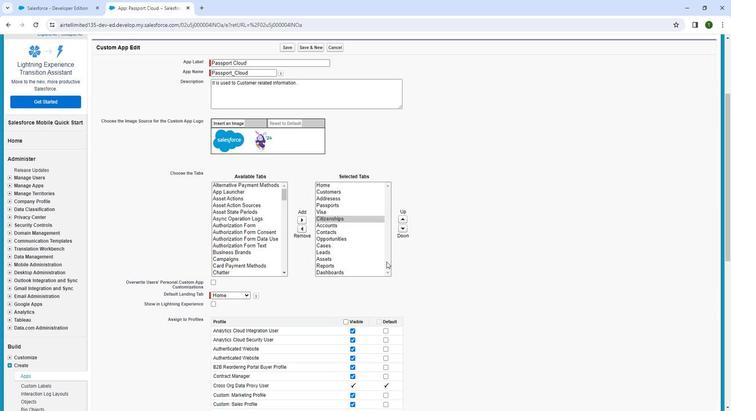 
Action: Mouse scrolled (384, 261) with delta (0, 0)
Screenshot: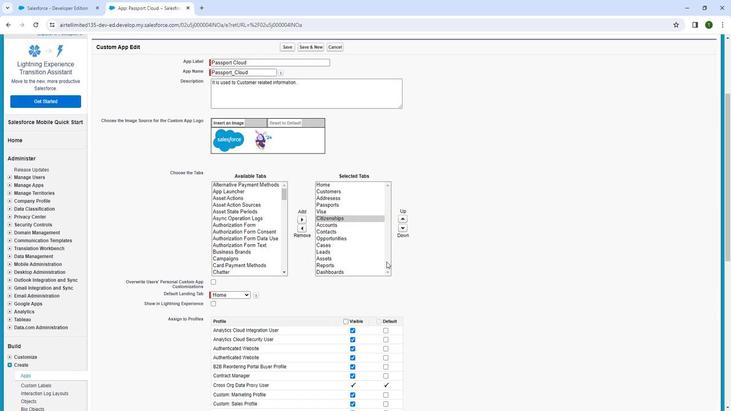
Action: Mouse scrolled (384, 261) with delta (0, 0)
Screenshot: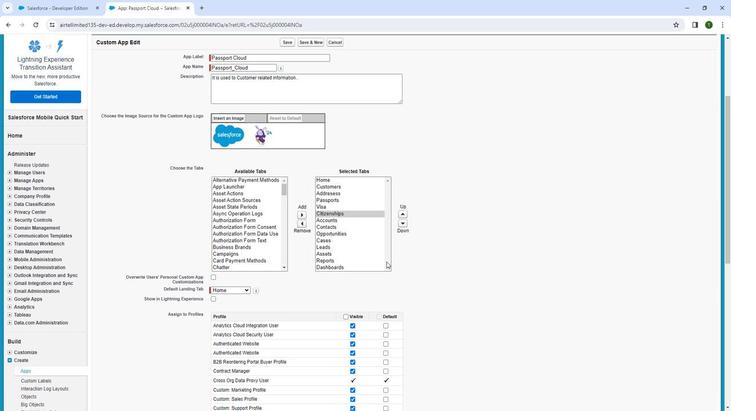 
Action: Mouse moved to (383, 261)
Screenshot: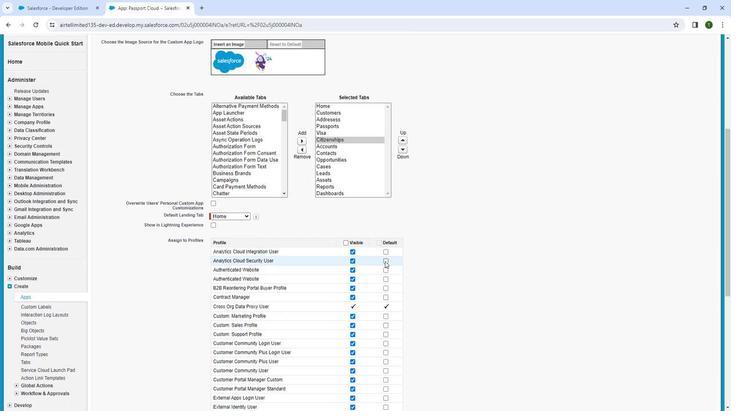 
Action: Mouse scrolled (383, 261) with delta (0, 0)
Screenshot: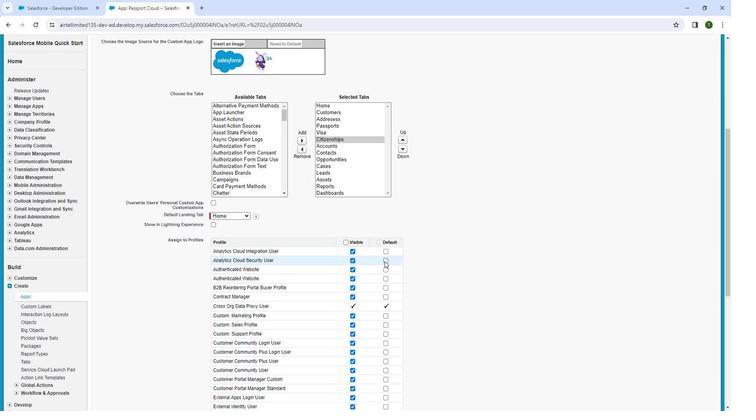 
Action: Mouse moved to (383, 261)
Screenshot: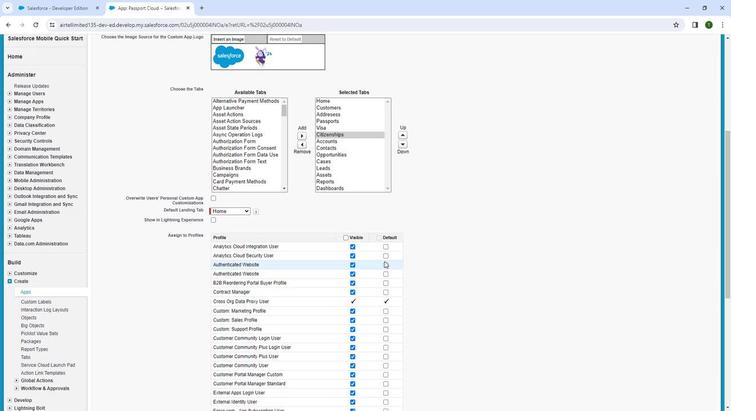 
Action: Mouse scrolled (383, 261) with delta (0, 0)
Screenshot: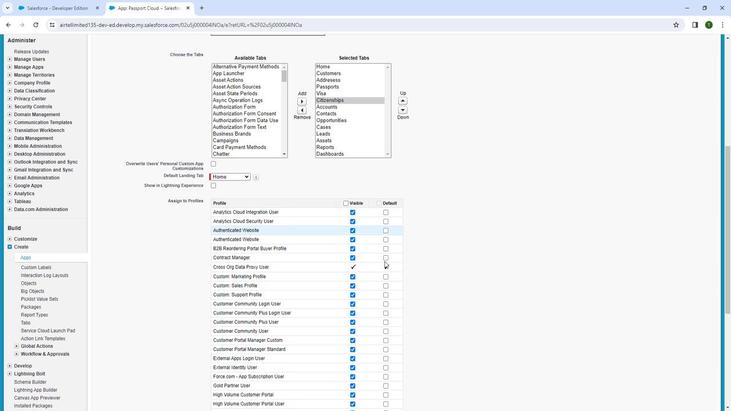 
Action: Mouse scrolled (383, 261) with delta (0, 0)
Screenshot: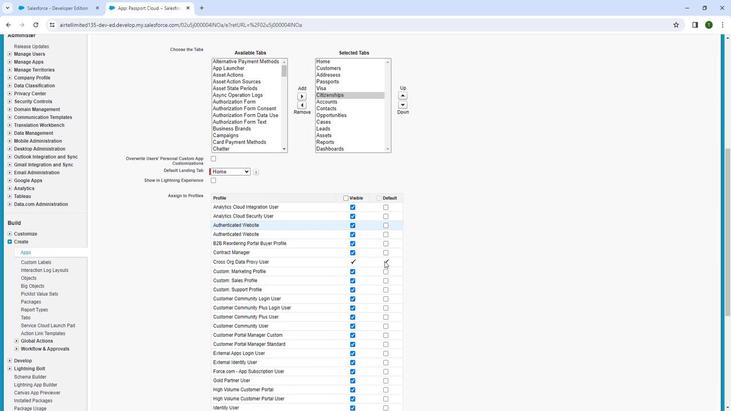 
Action: Mouse scrolled (383, 261) with delta (0, 0)
Screenshot: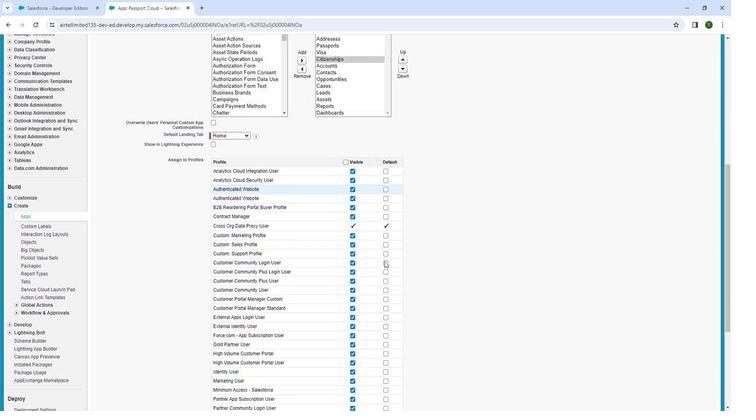 
Action: Mouse scrolled (383, 261) with delta (0, 0)
Screenshot: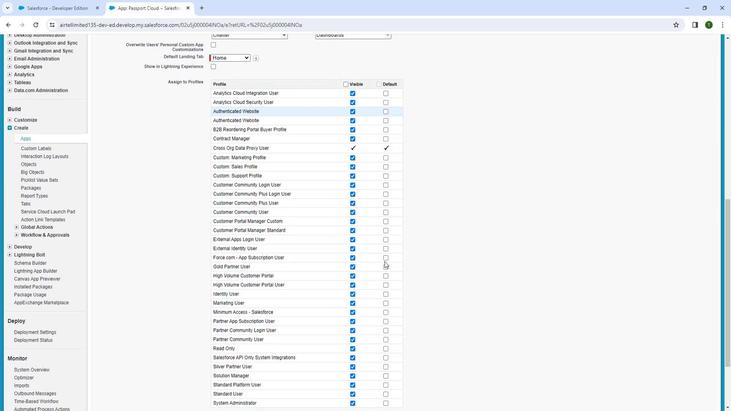
Action: Mouse scrolled (383, 261) with delta (0, 0)
Screenshot: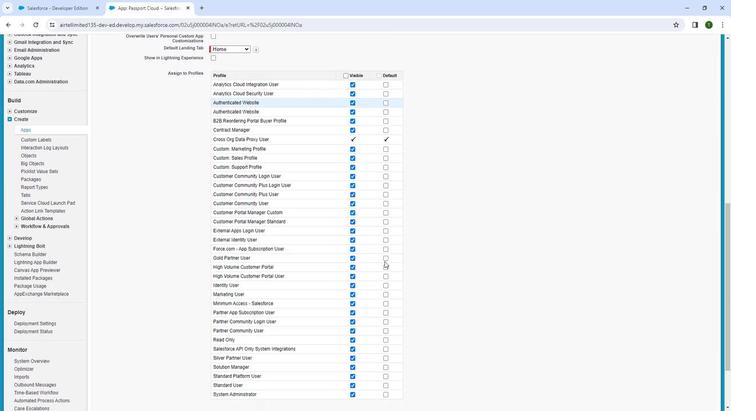 
Action: Mouse moved to (383, 261)
Screenshot: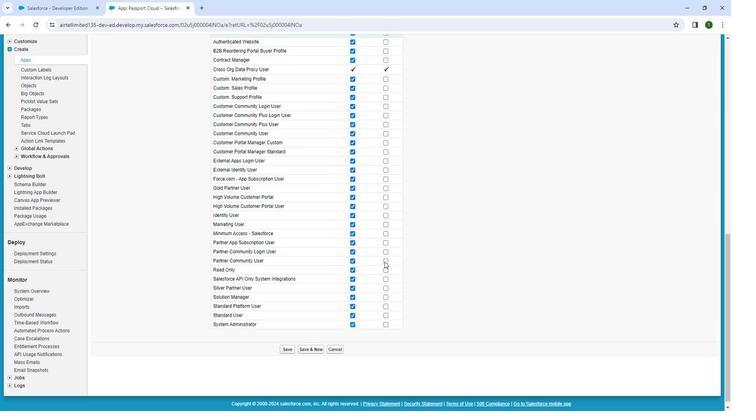 
Action: Mouse scrolled (383, 261) with delta (0, 0)
Screenshot: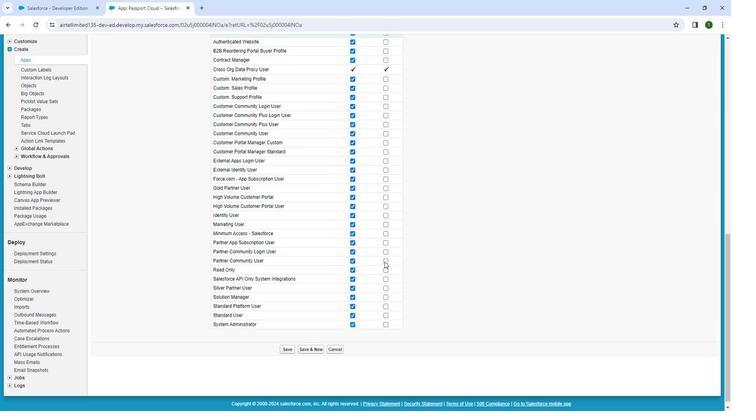 
Action: Mouse moved to (287, 345)
Screenshot: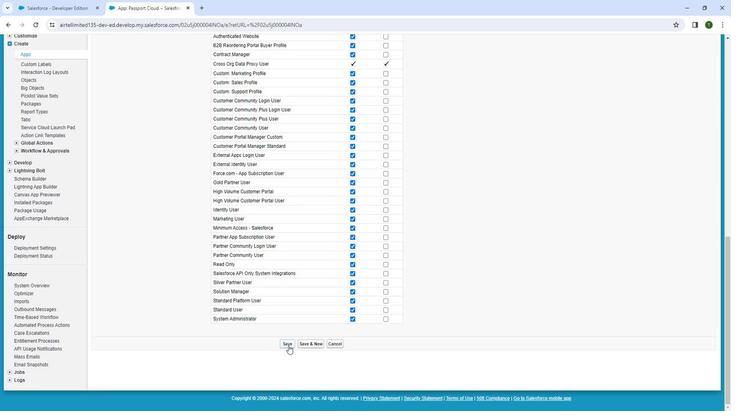 
Action: Mouse pressed left at (287, 345)
Screenshot: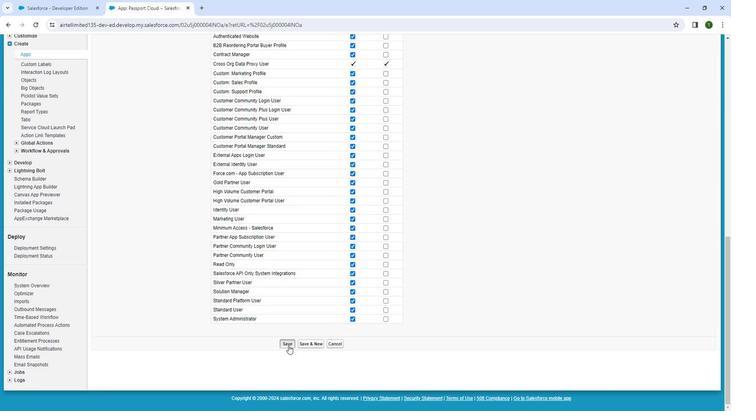 
Action: Mouse moved to (155, 74)
Screenshot: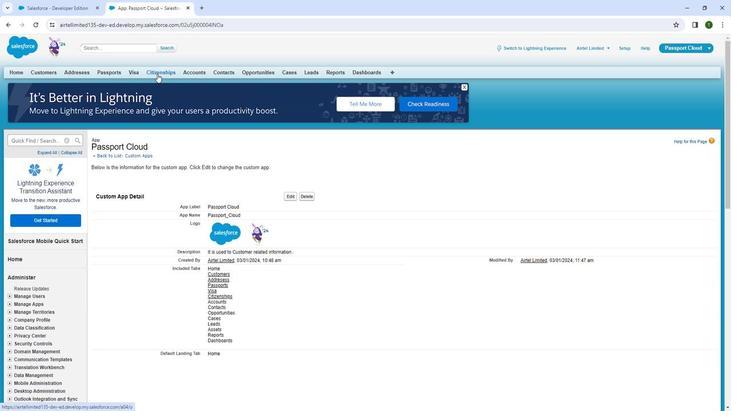 
Action: Mouse pressed left at (155, 74)
Screenshot: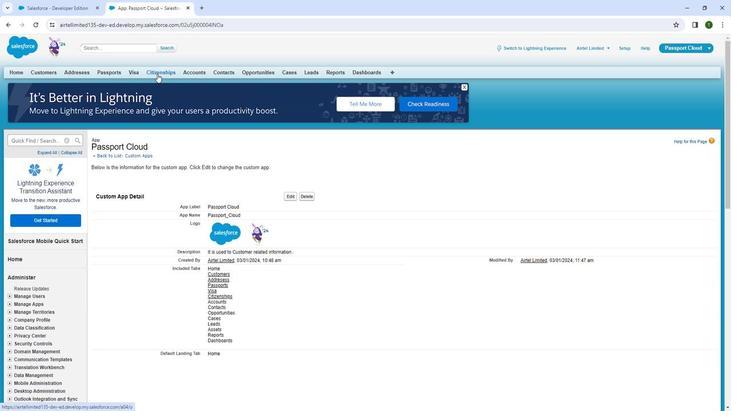 
Action: Mouse pressed left at (155, 74)
Screenshot: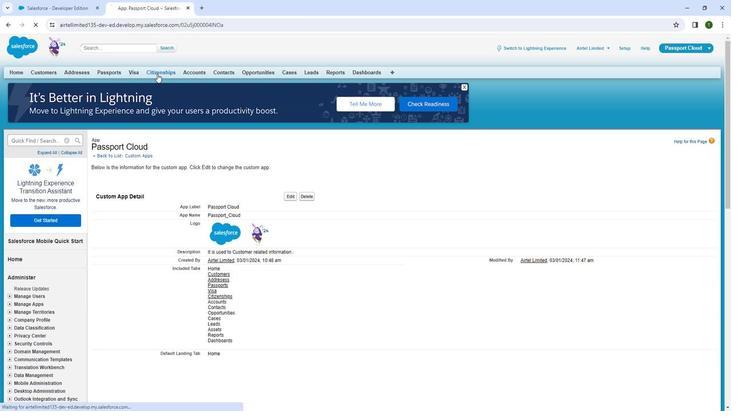 
Action: Mouse moved to (187, 100)
Screenshot: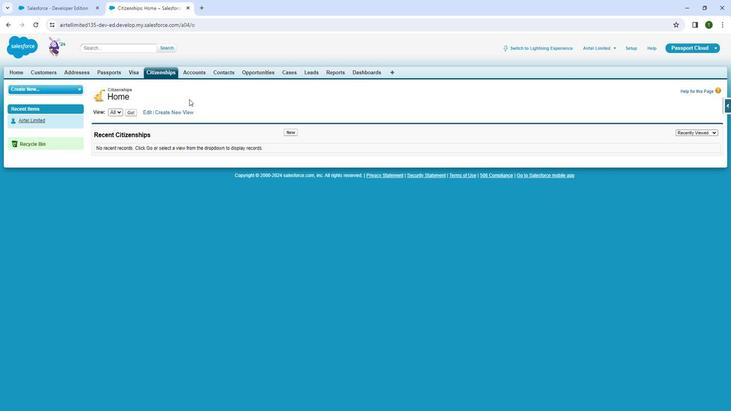 
Action: Mouse pressed left at (187, 100)
Screenshot: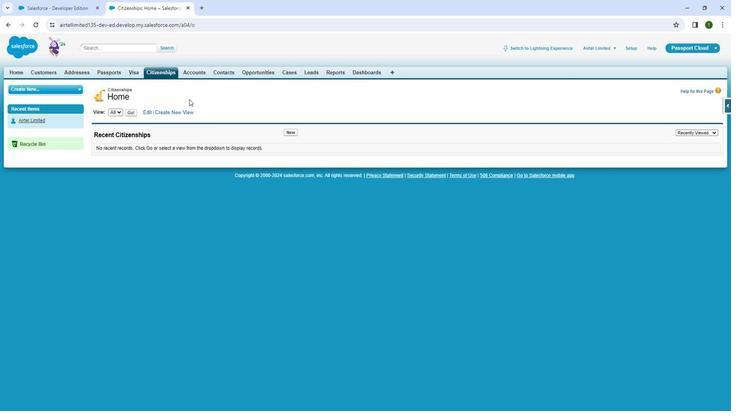 
Action: Mouse moved to (235, 233)
Screenshot: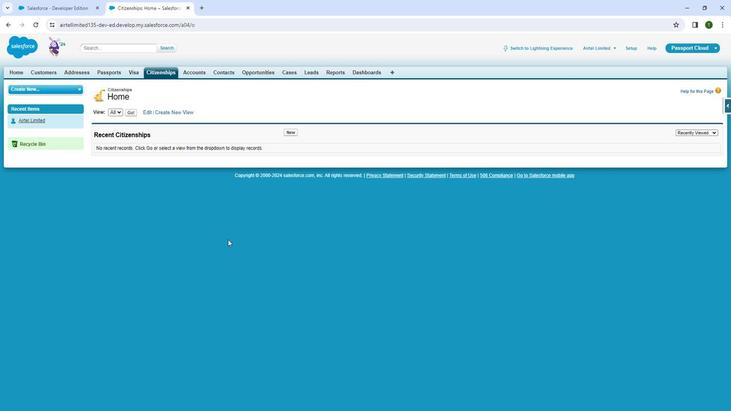
